 Task: Find connections with filter location Wombwell with filter topic #bespokewith filter profile language English with filter current company Zepo Commerce Technologies with filter school Lalit Narayan Mithila University, Darbhanga with filter industry Waste Collection with filter service category Search Engine Optimization (SEO) with filter keywords title Web Designer
Action: Mouse moved to (614, 93)
Screenshot: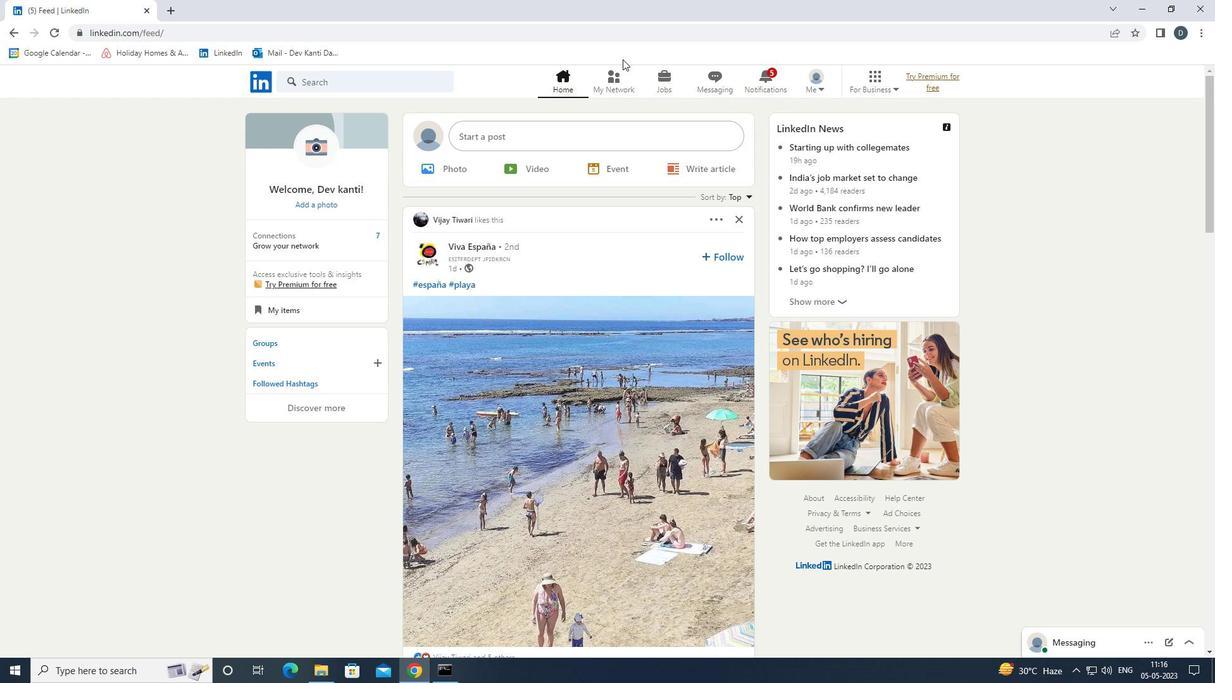 
Action: Mouse pressed left at (614, 93)
Screenshot: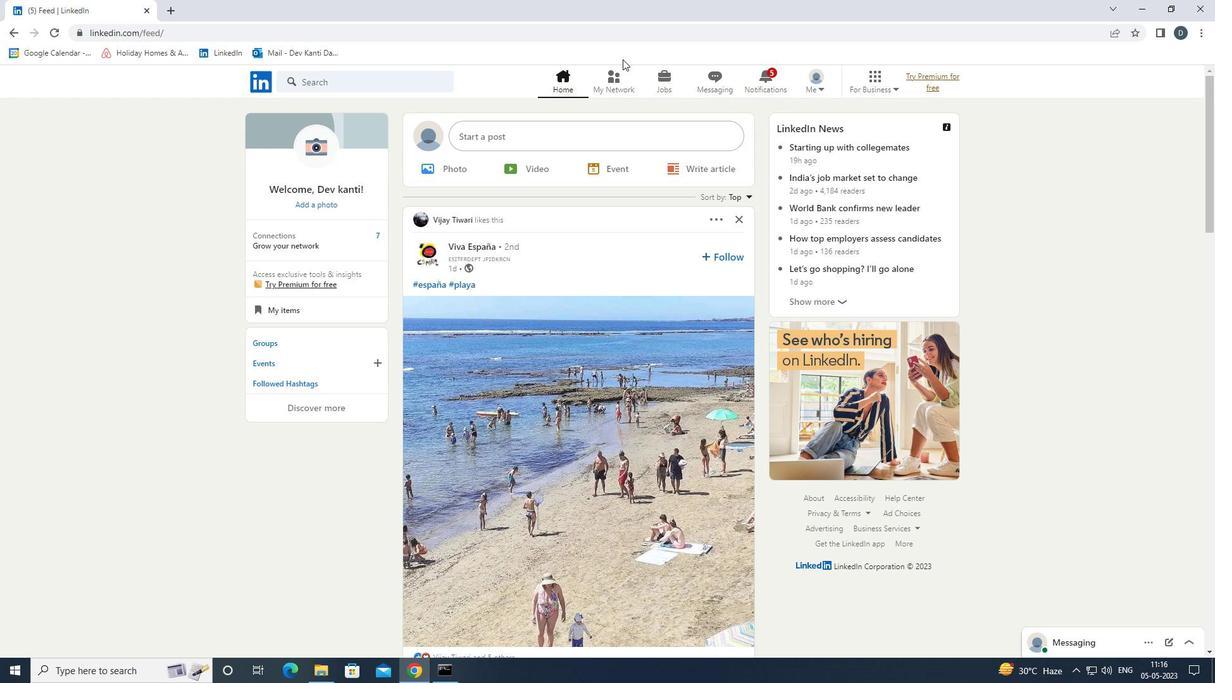 
Action: Mouse moved to (419, 152)
Screenshot: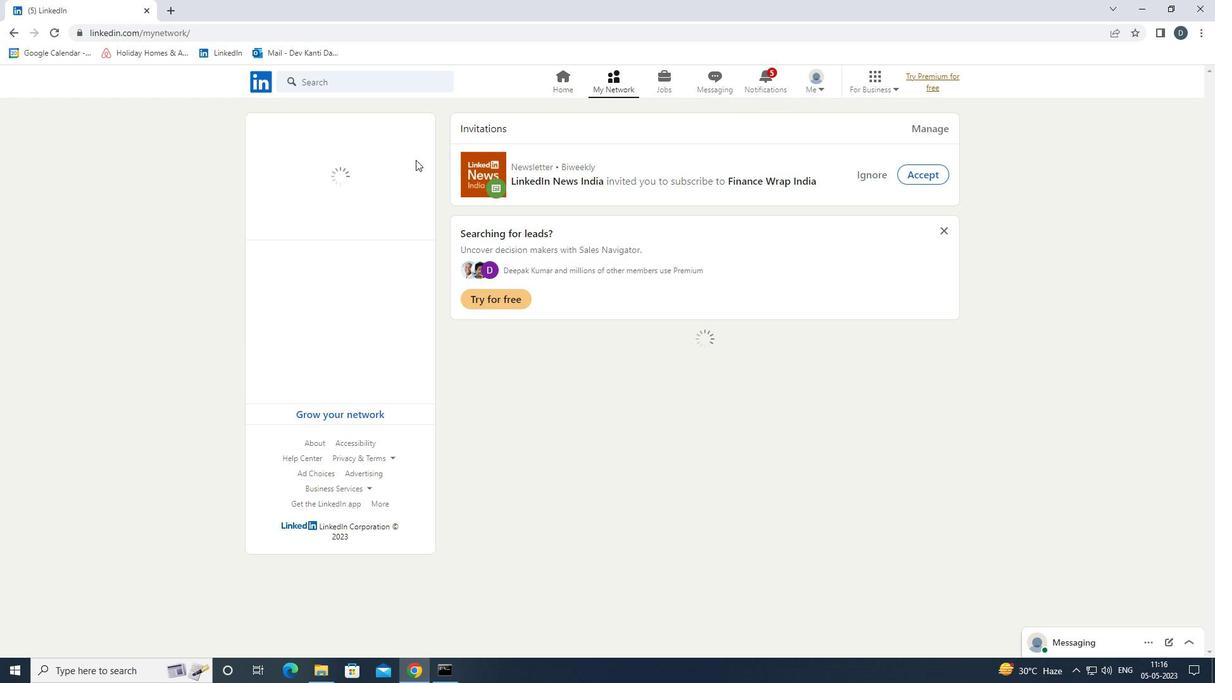 
Action: Mouse pressed left at (419, 152)
Screenshot: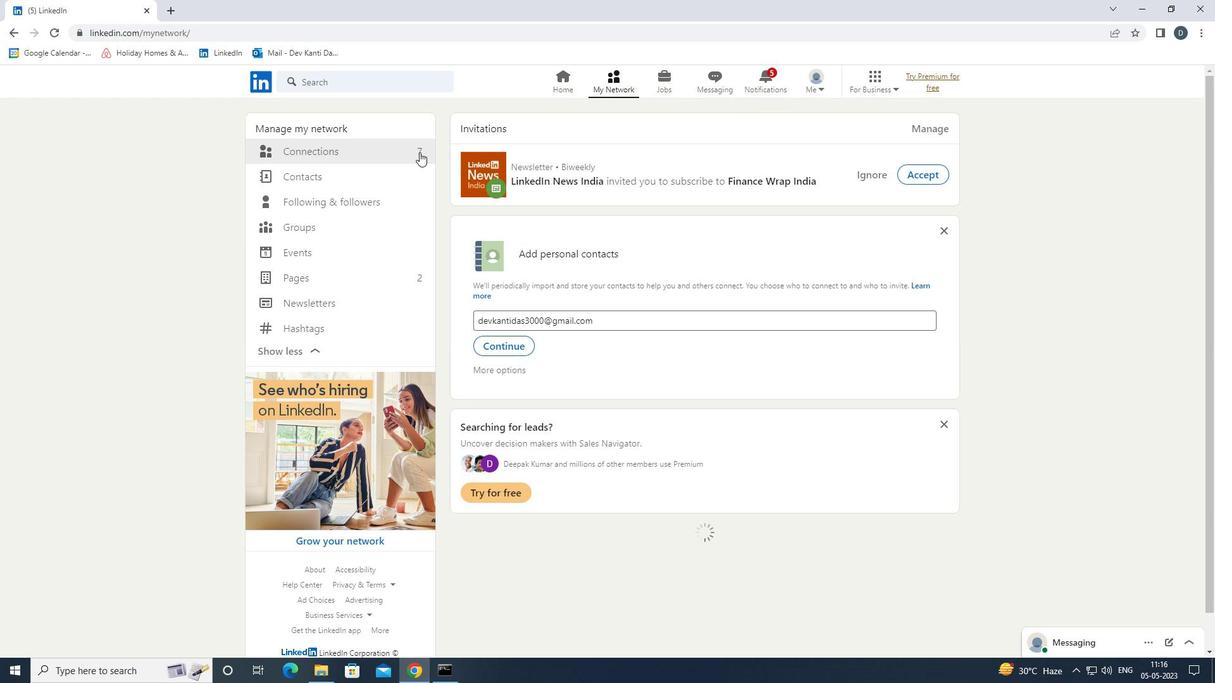 
Action: Mouse moved to (685, 150)
Screenshot: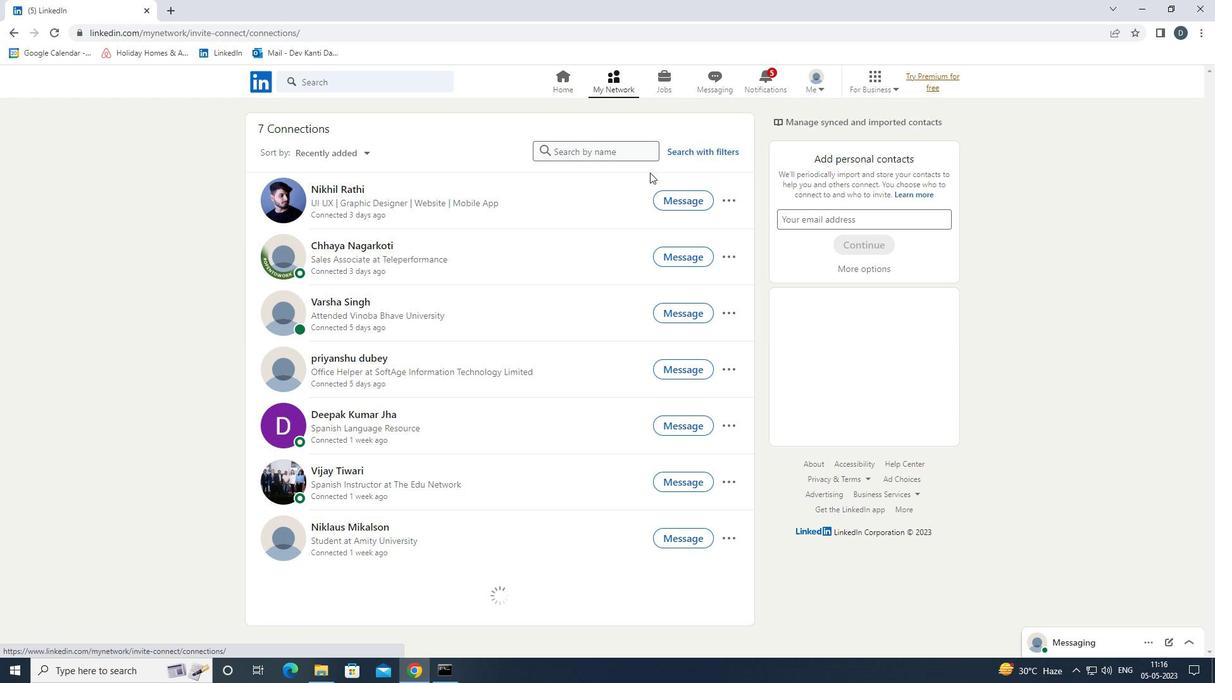 
Action: Mouse pressed left at (685, 150)
Screenshot: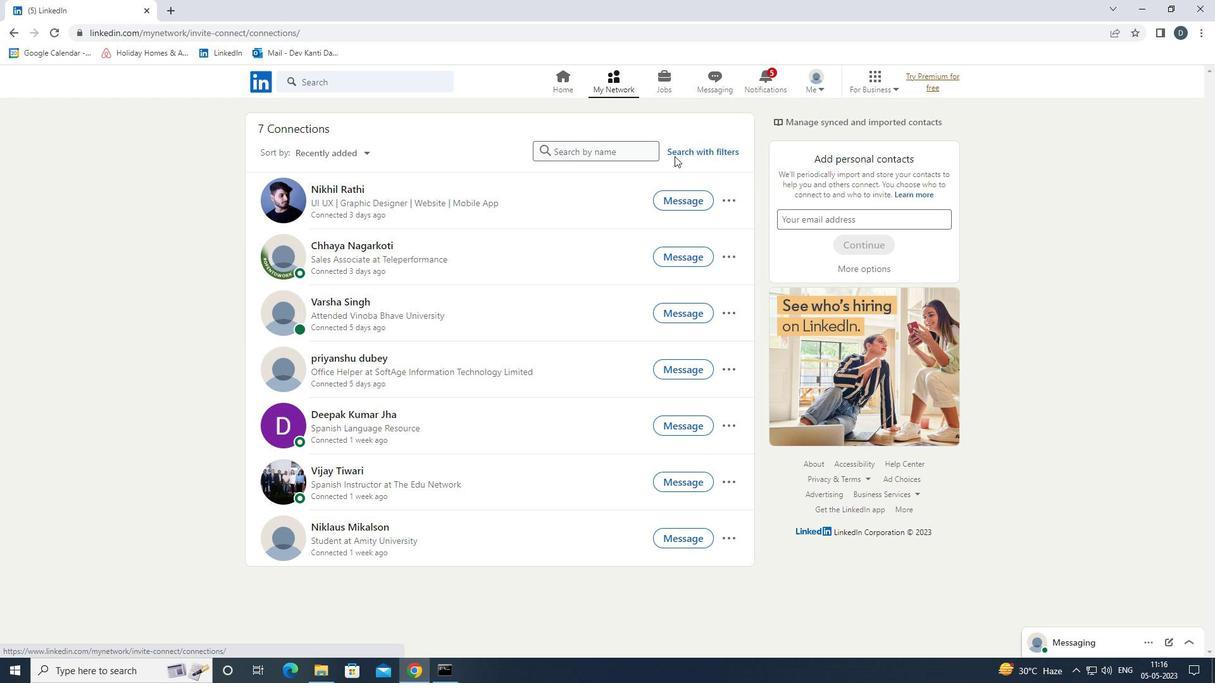 
Action: Mouse moved to (636, 117)
Screenshot: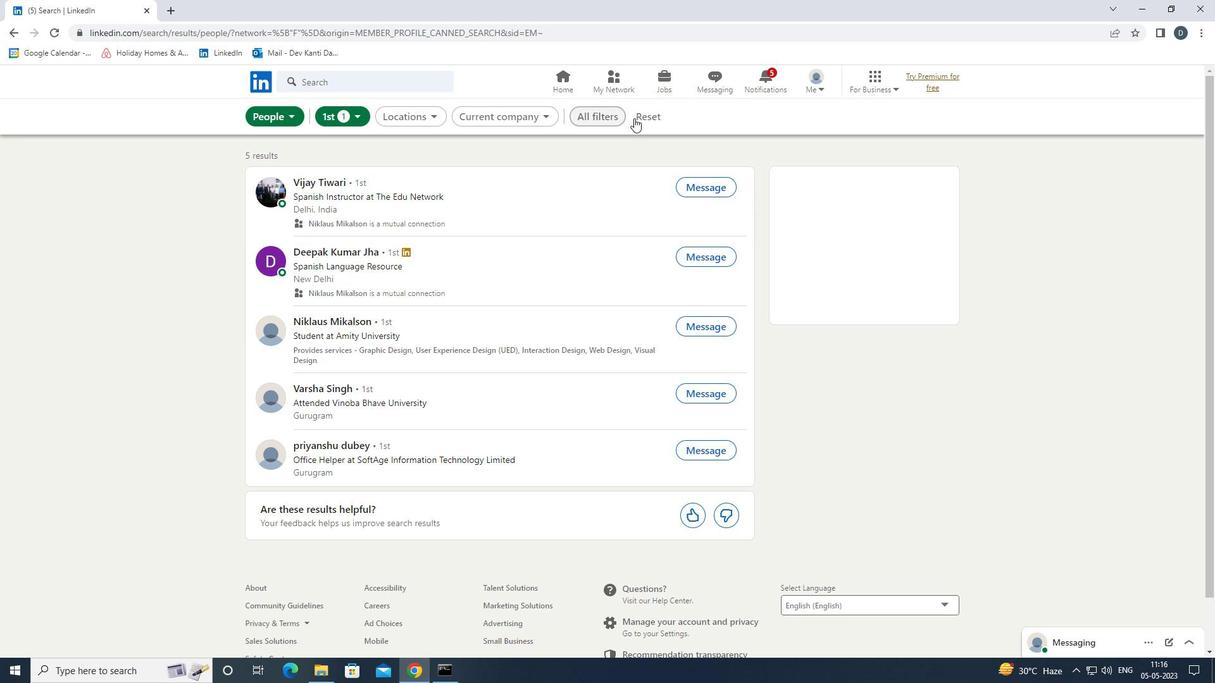 
Action: Mouse pressed left at (636, 117)
Screenshot: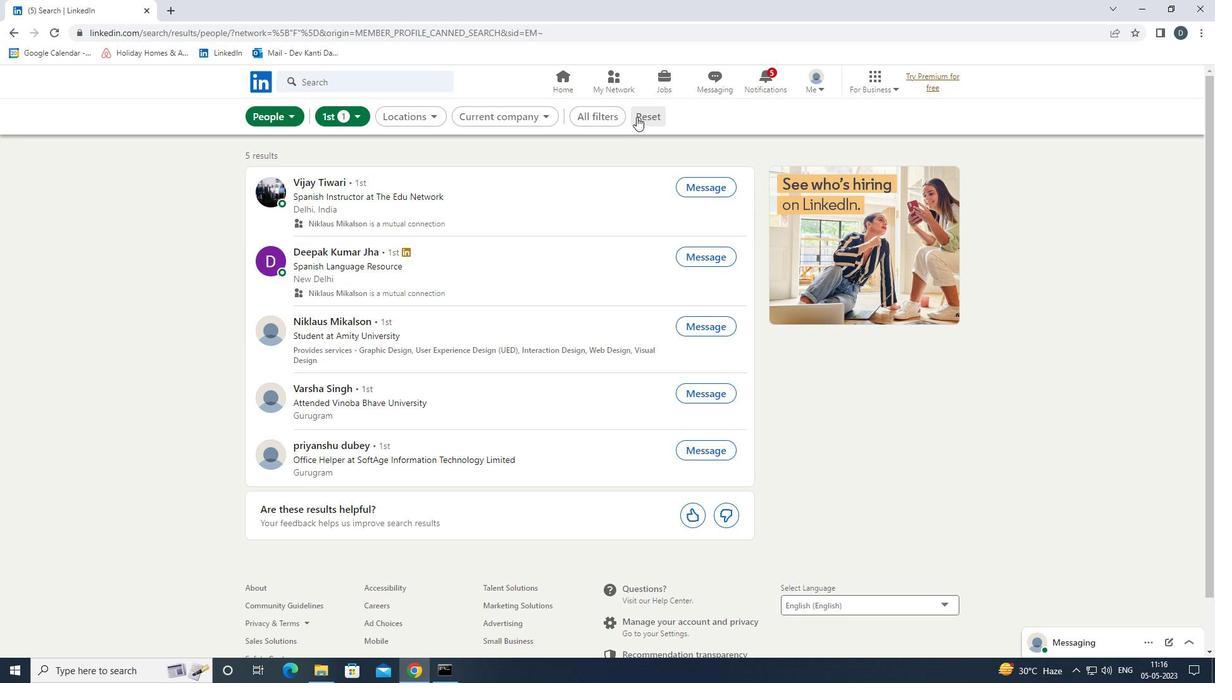 
Action: Mouse moved to (625, 119)
Screenshot: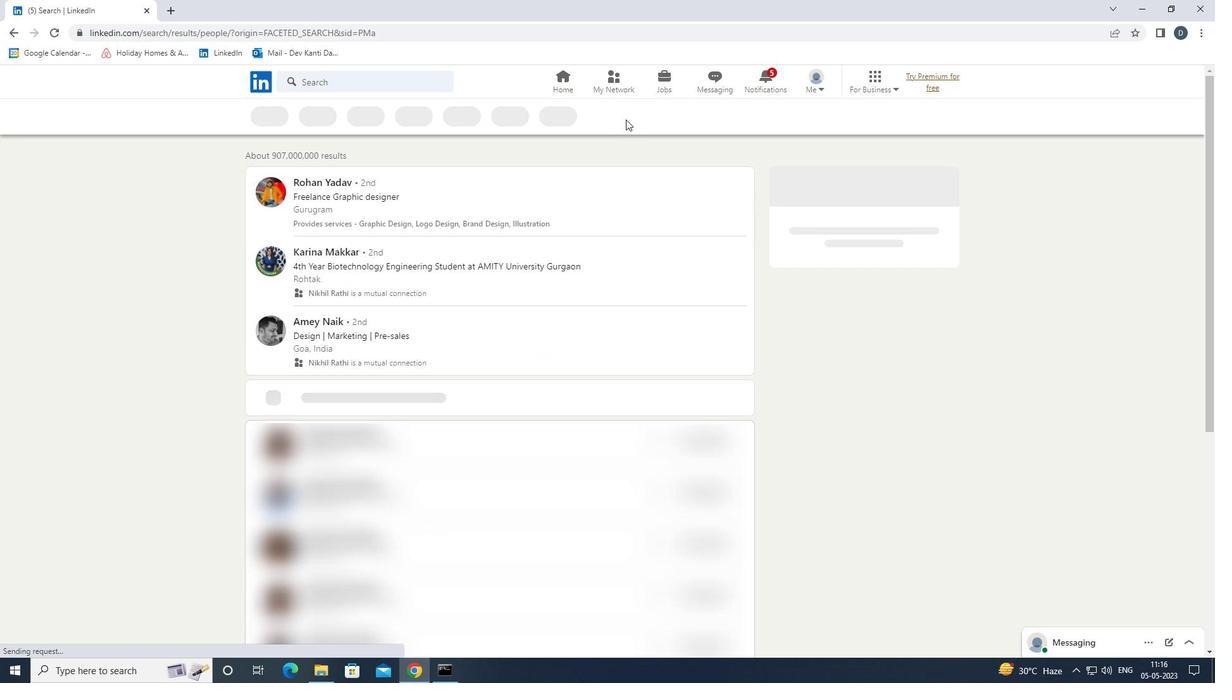 
Action: Mouse pressed left at (625, 119)
Screenshot: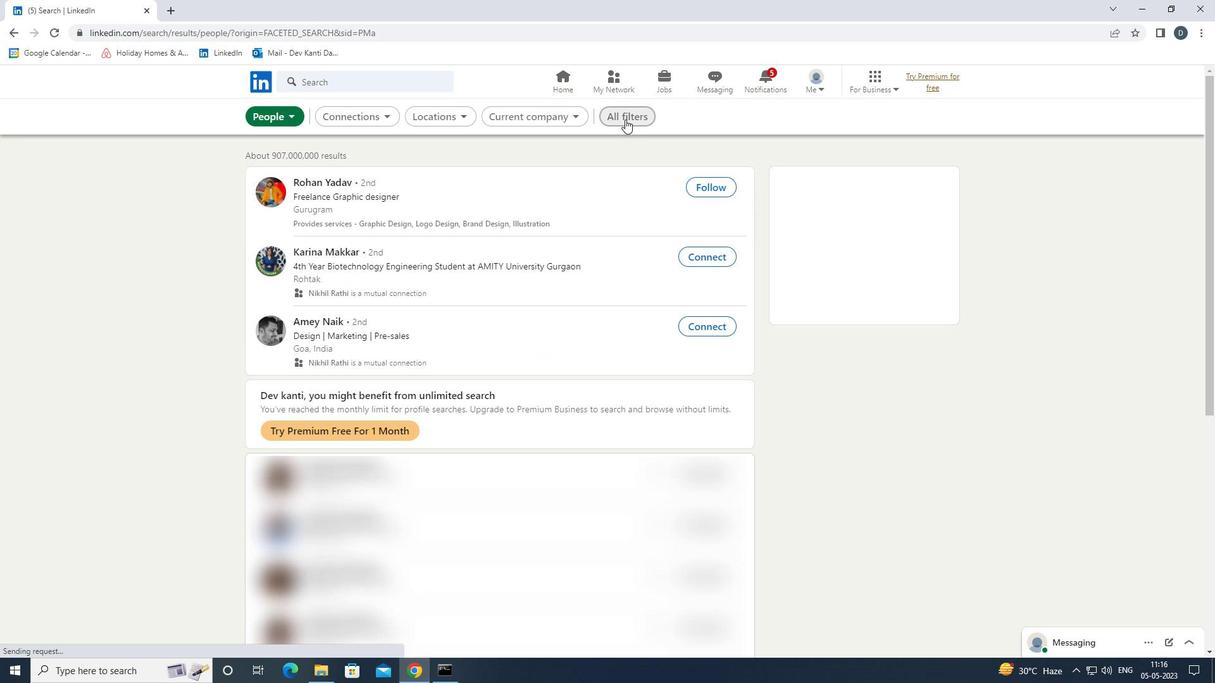 
Action: Mouse moved to (1096, 386)
Screenshot: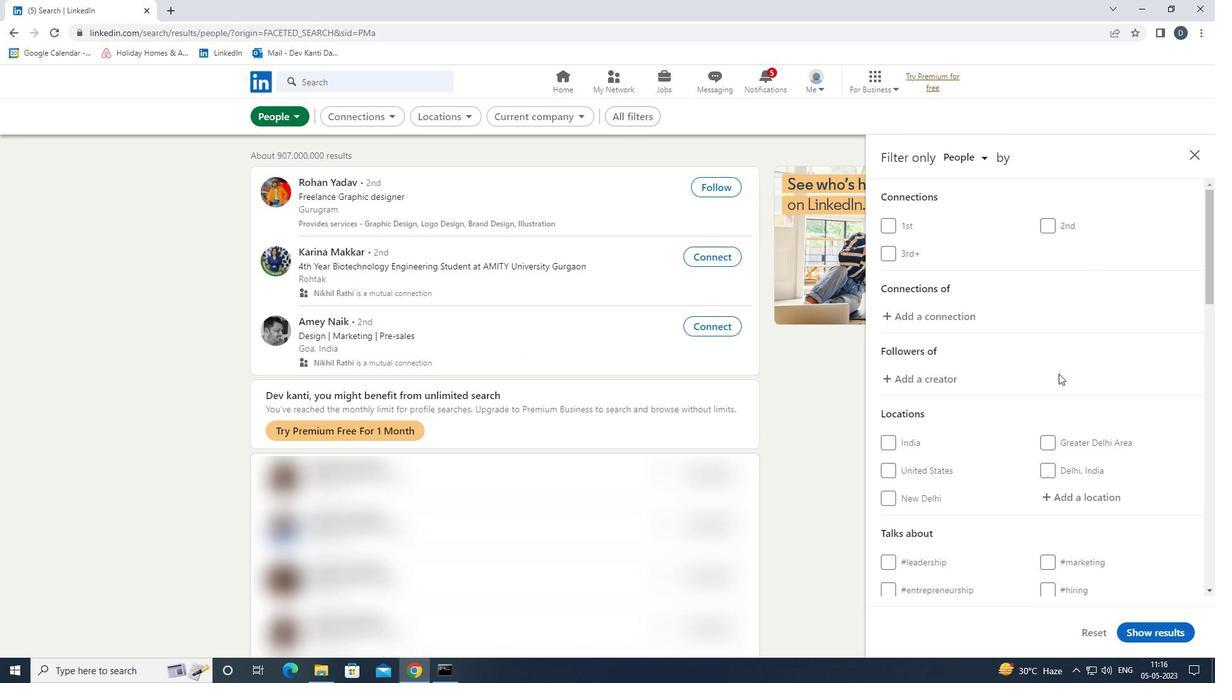 
Action: Mouse scrolled (1096, 385) with delta (0, 0)
Screenshot: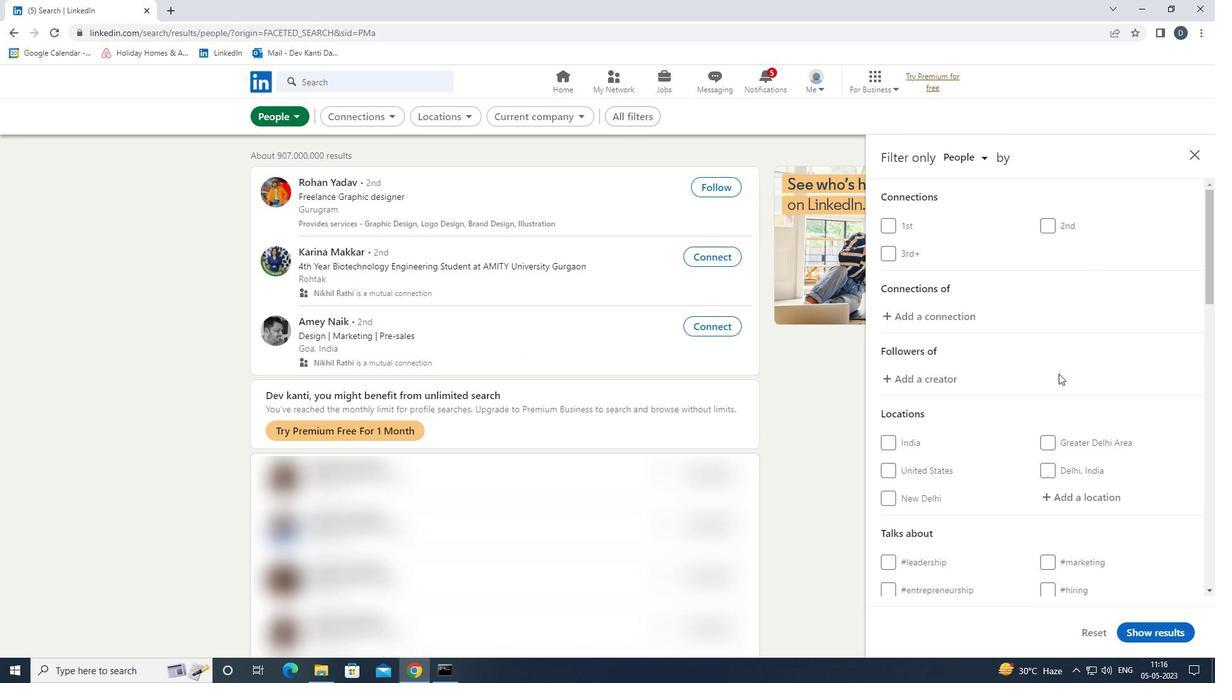 
Action: Mouse moved to (1098, 386)
Screenshot: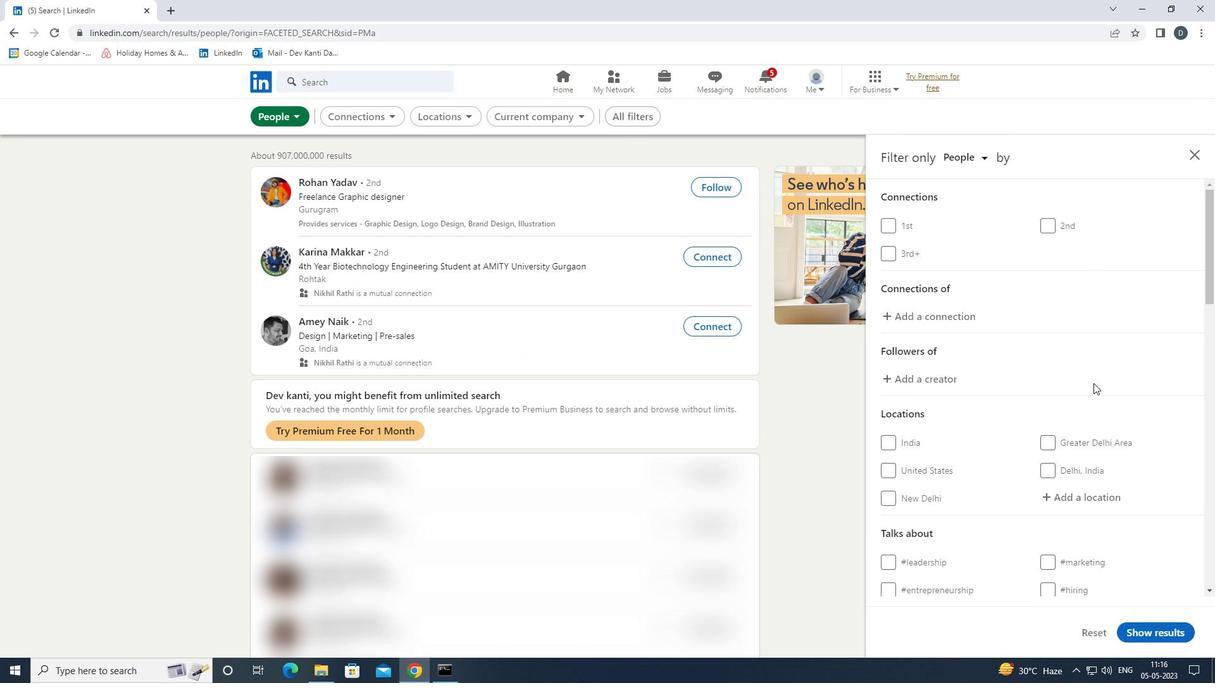 
Action: Mouse scrolled (1098, 386) with delta (0, 0)
Screenshot: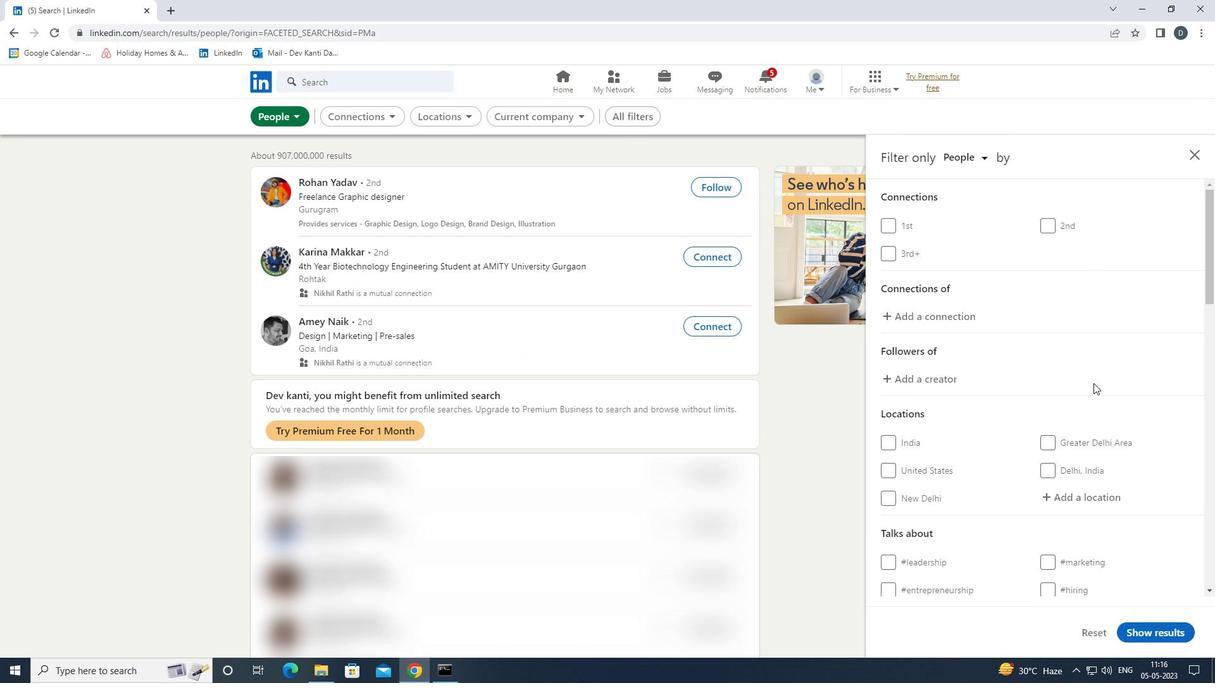 
Action: Mouse moved to (1089, 369)
Screenshot: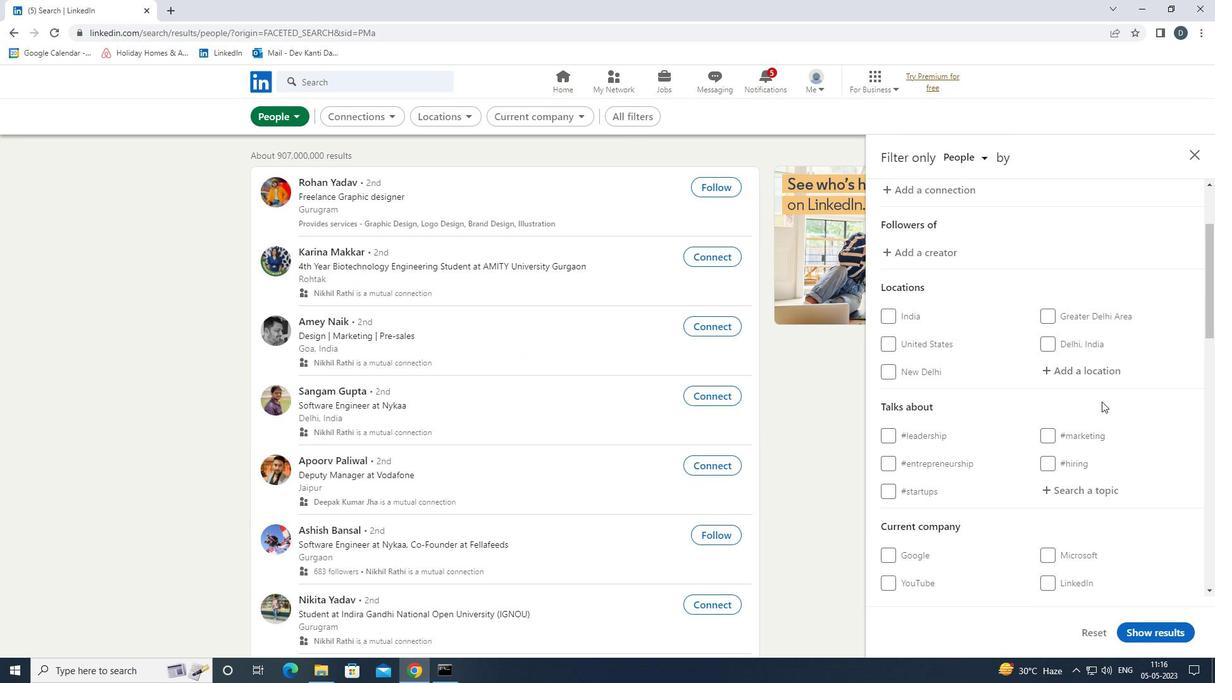 
Action: Mouse pressed left at (1089, 369)
Screenshot: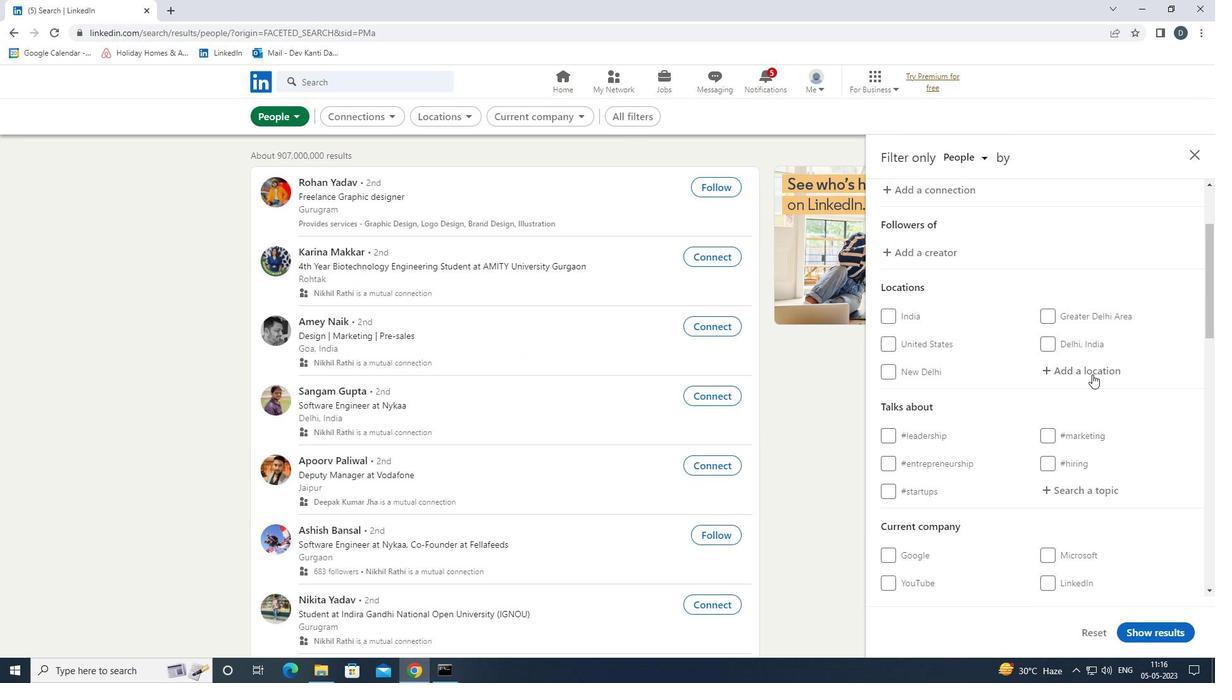 
Action: Mouse moved to (1059, 376)
Screenshot: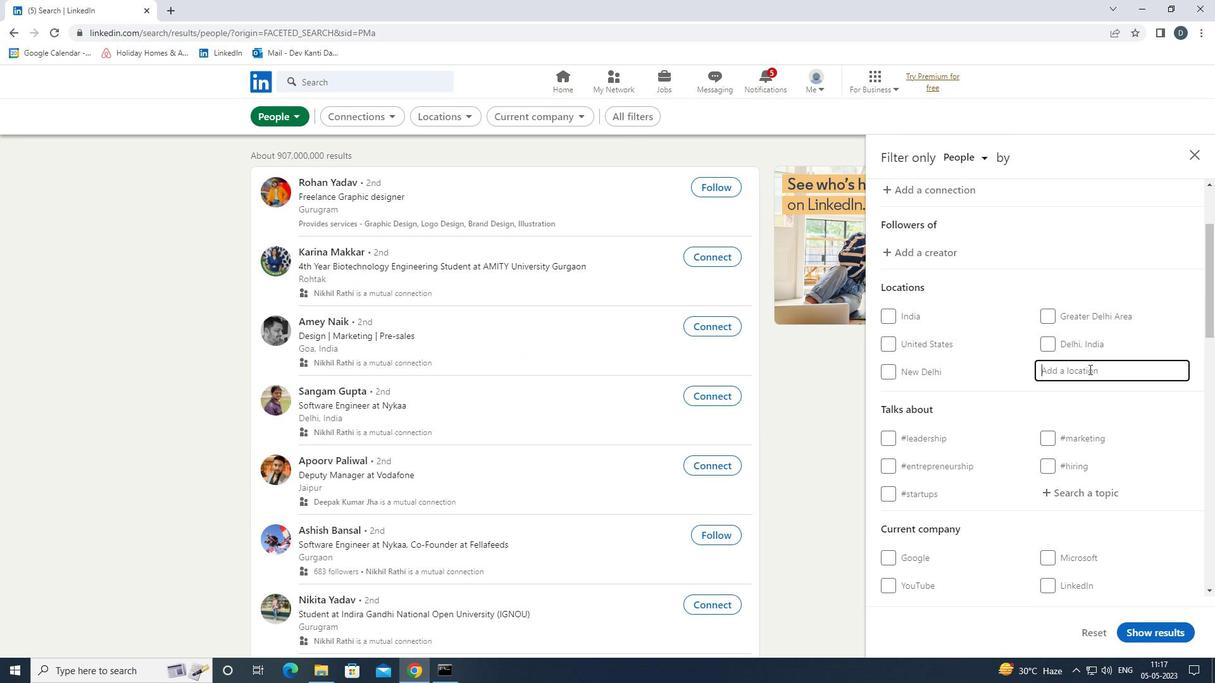 
Action: Key pressed <Key.shift>WOMBWELL<Key.enter>
Screenshot: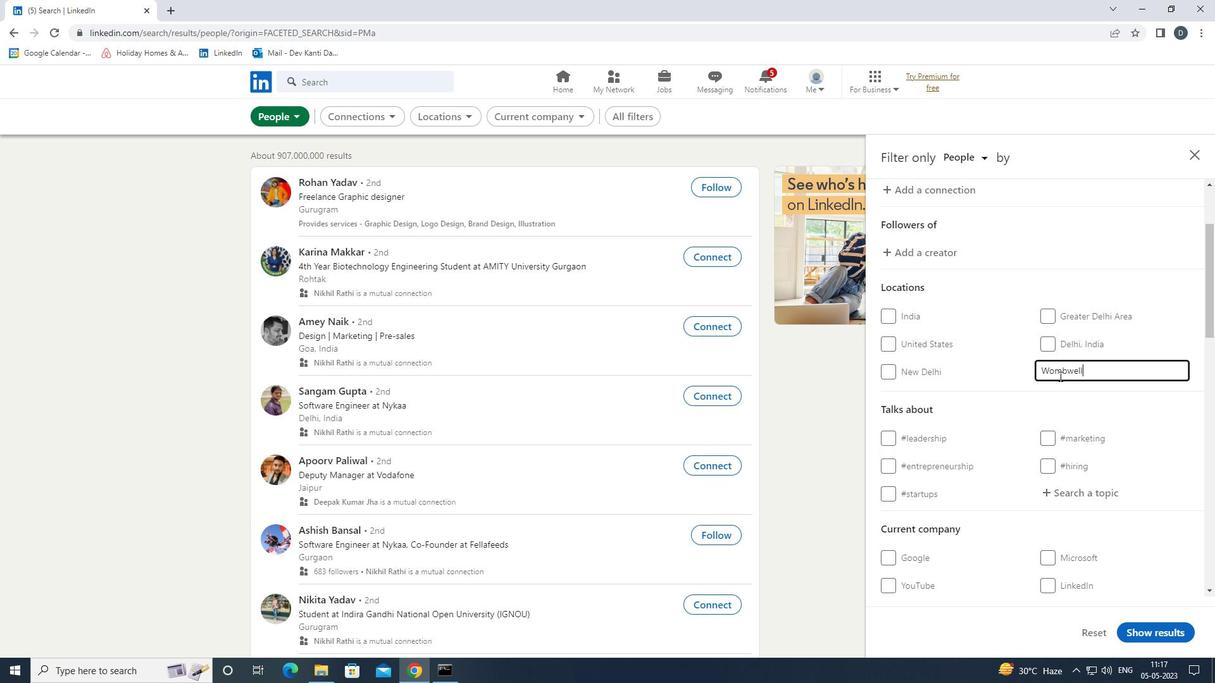 
Action: Mouse scrolled (1059, 376) with delta (0, 0)
Screenshot: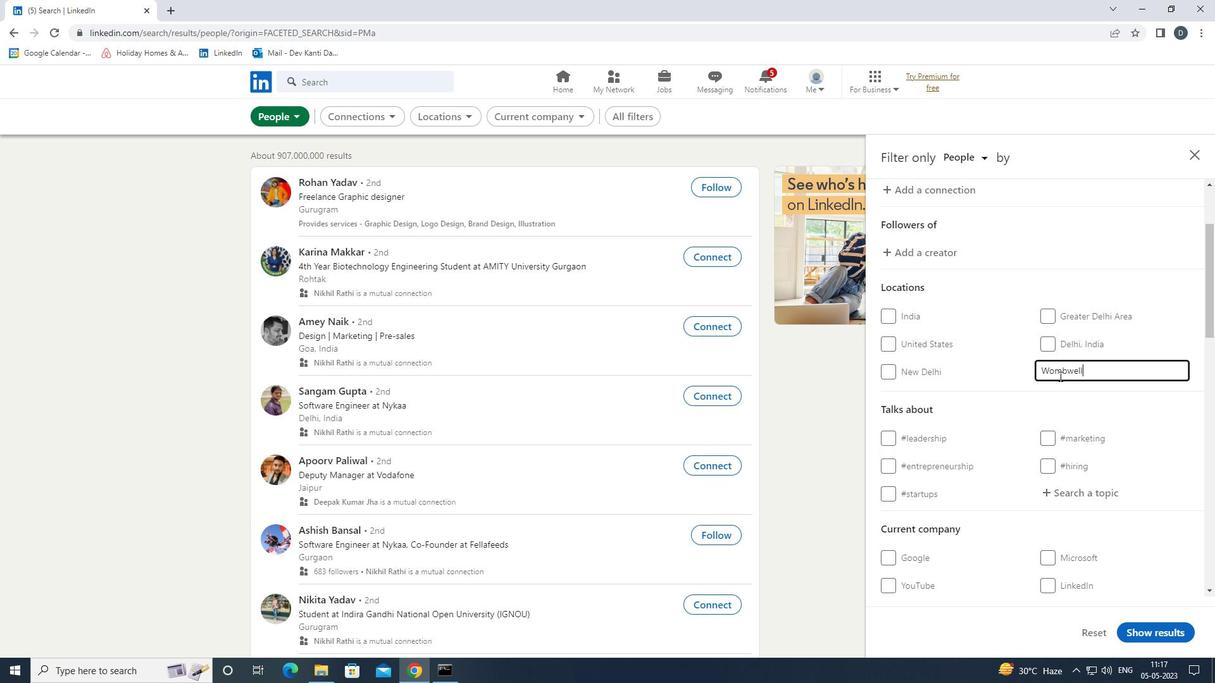 
Action: Mouse scrolled (1059, 376) with delta (0, 0)
Screenshot: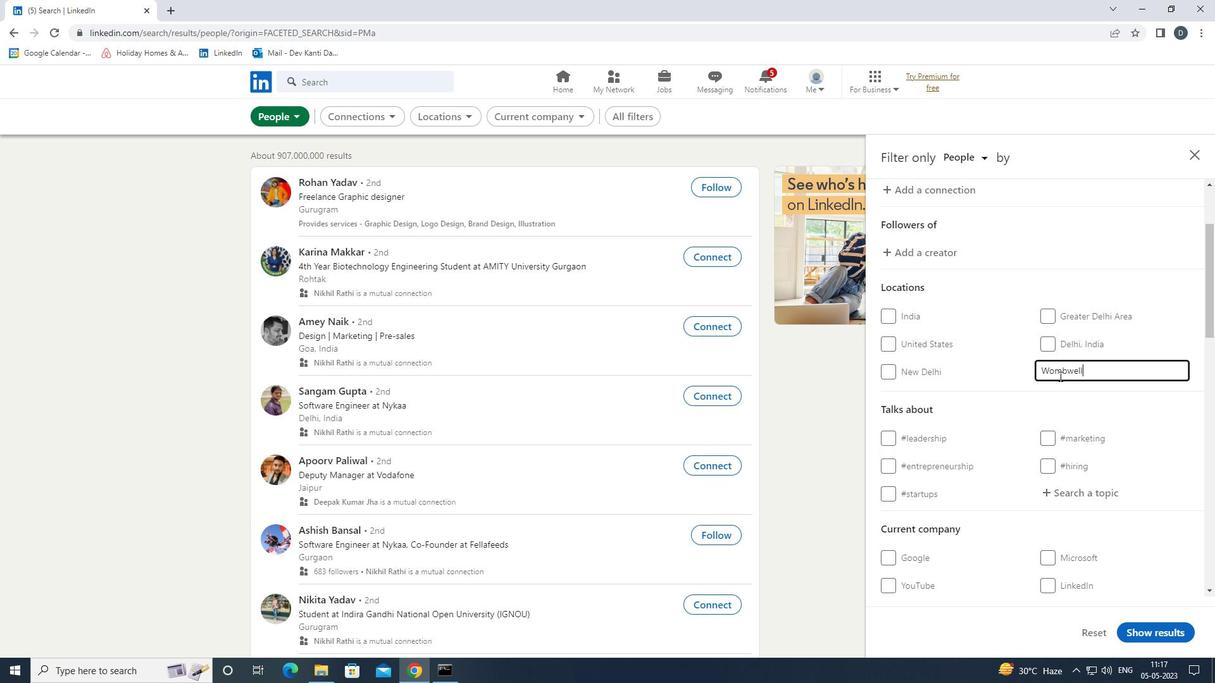 
Action: Mouse moved to (1068, 364)
Screenshot: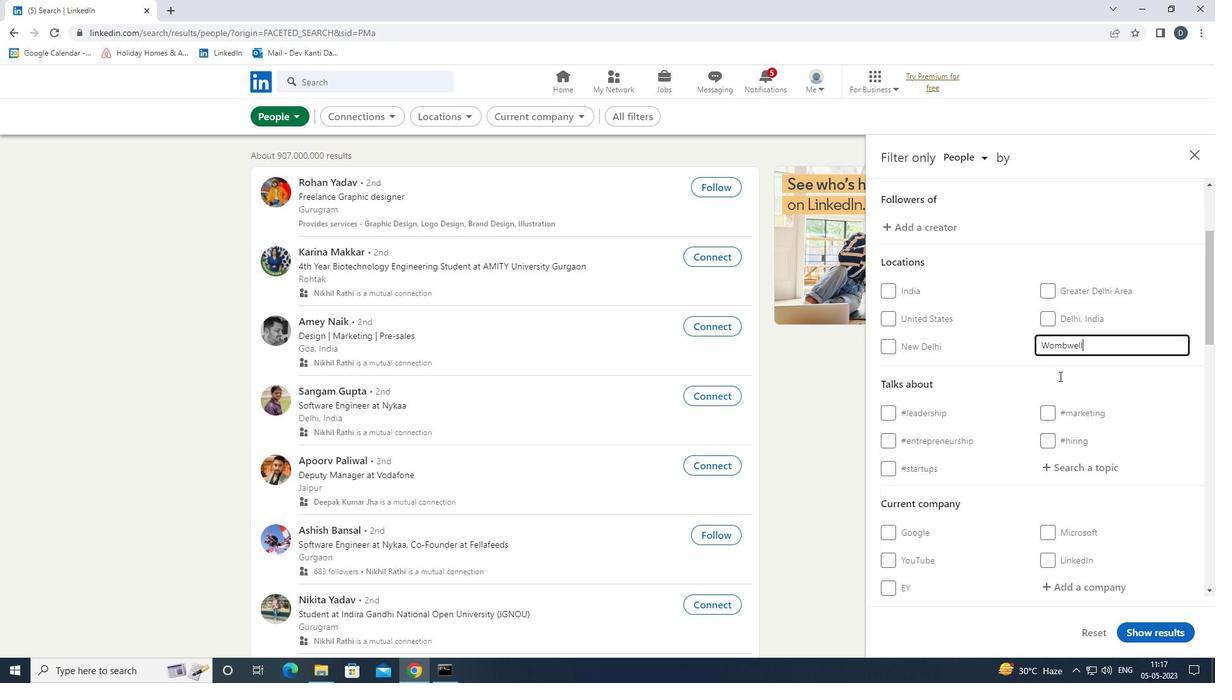
Action: Mouse pressed left at (1068, 364)
Screenshot: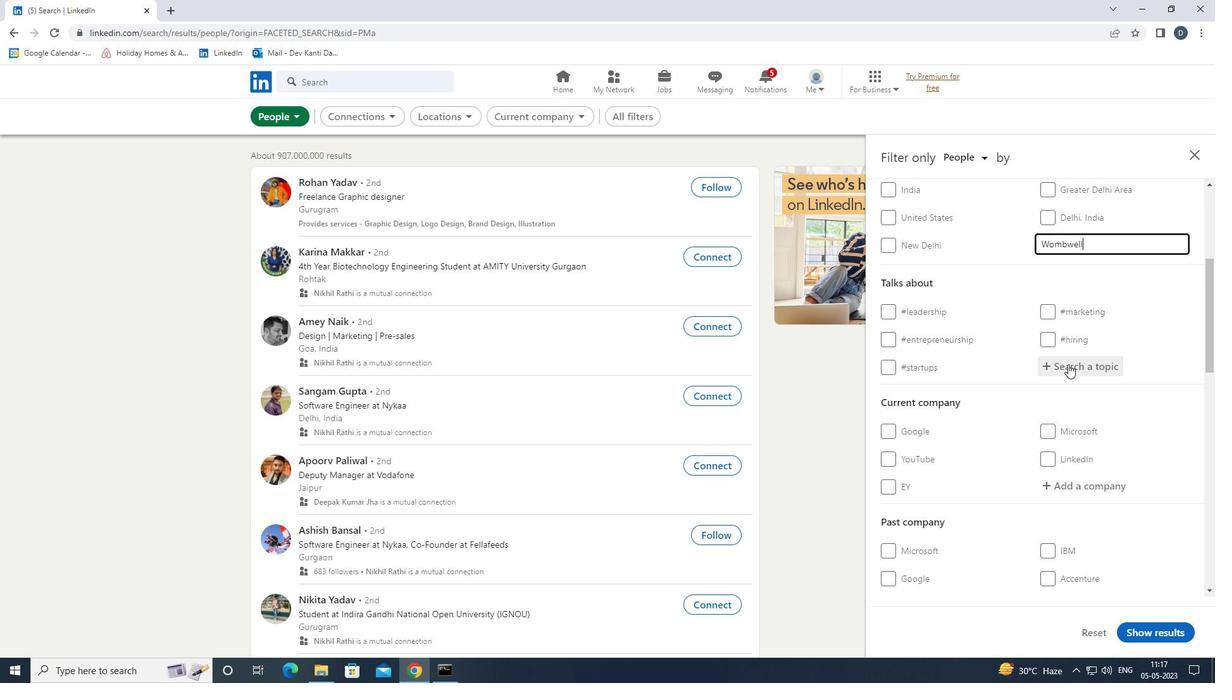 
Action: Mouse moved to (1066, 364)
Screenshot: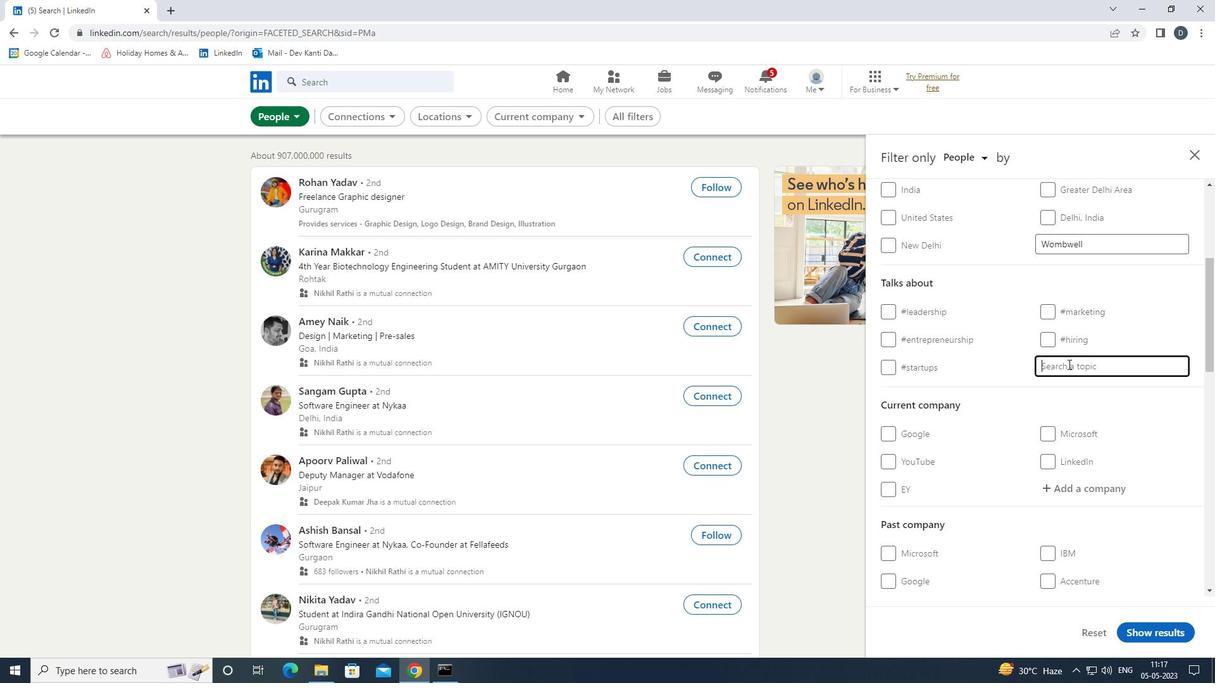 
Action: Key pressed BESPOKE<Key.down><Key.enter>
Screenshot: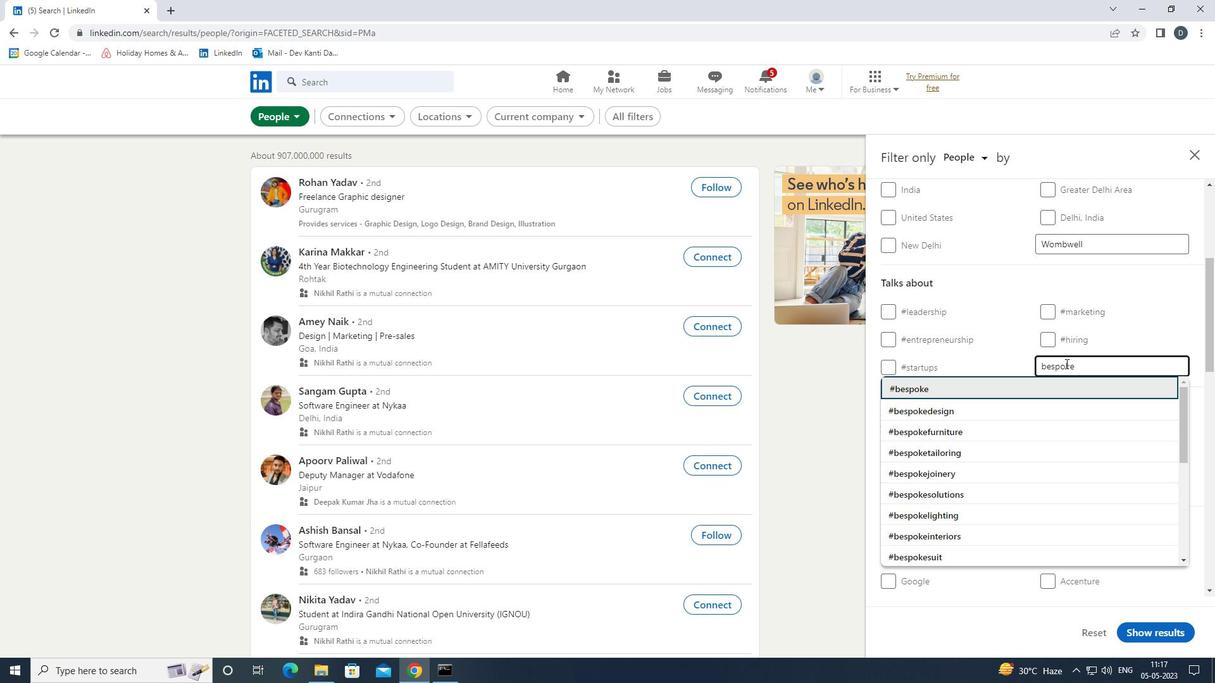
Action: Mouse scrolled (1066, 363) with delta (0, 0)
Screenshot: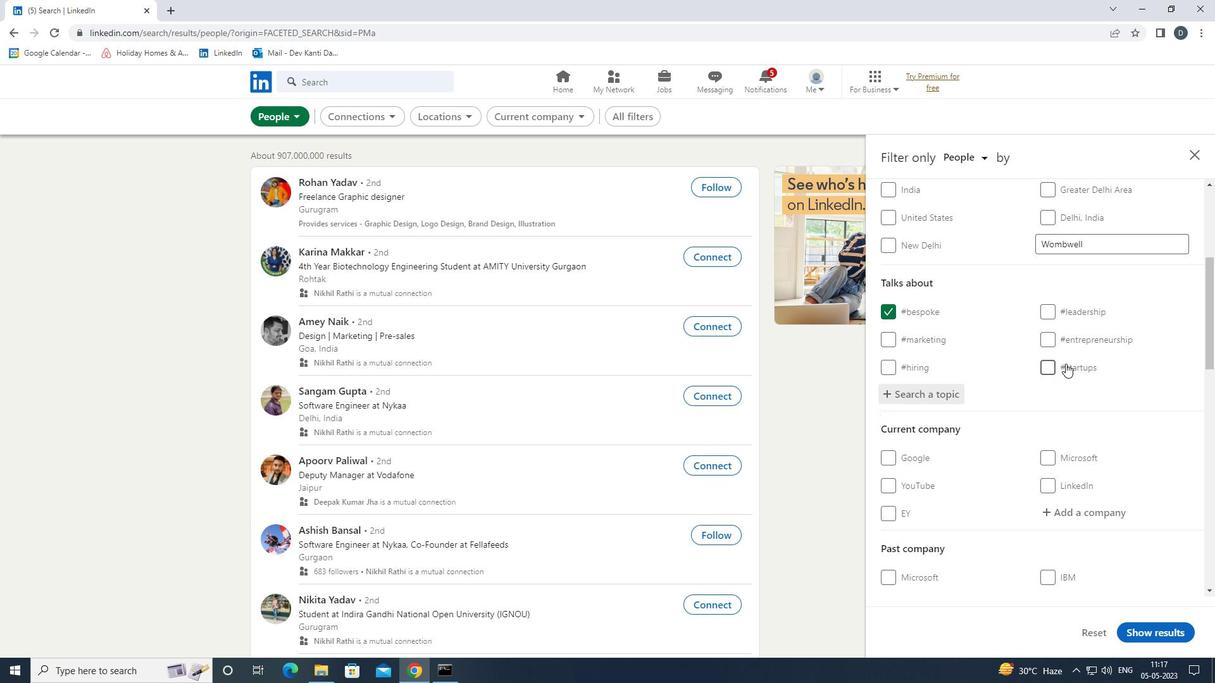 
Action: Mouse scrolled (1066, 363) with delta (0, 0)
Screenshot: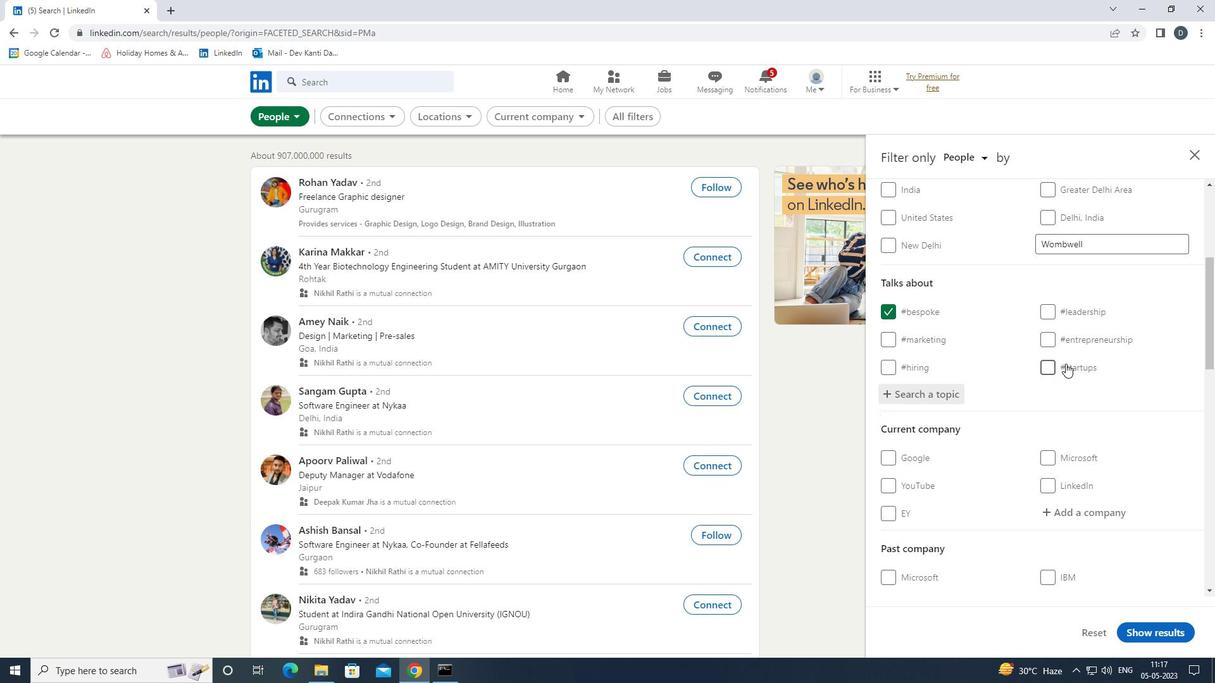 
Action: Mouse scrolled (1066, 363) with delta (0, 0)
Screenshot: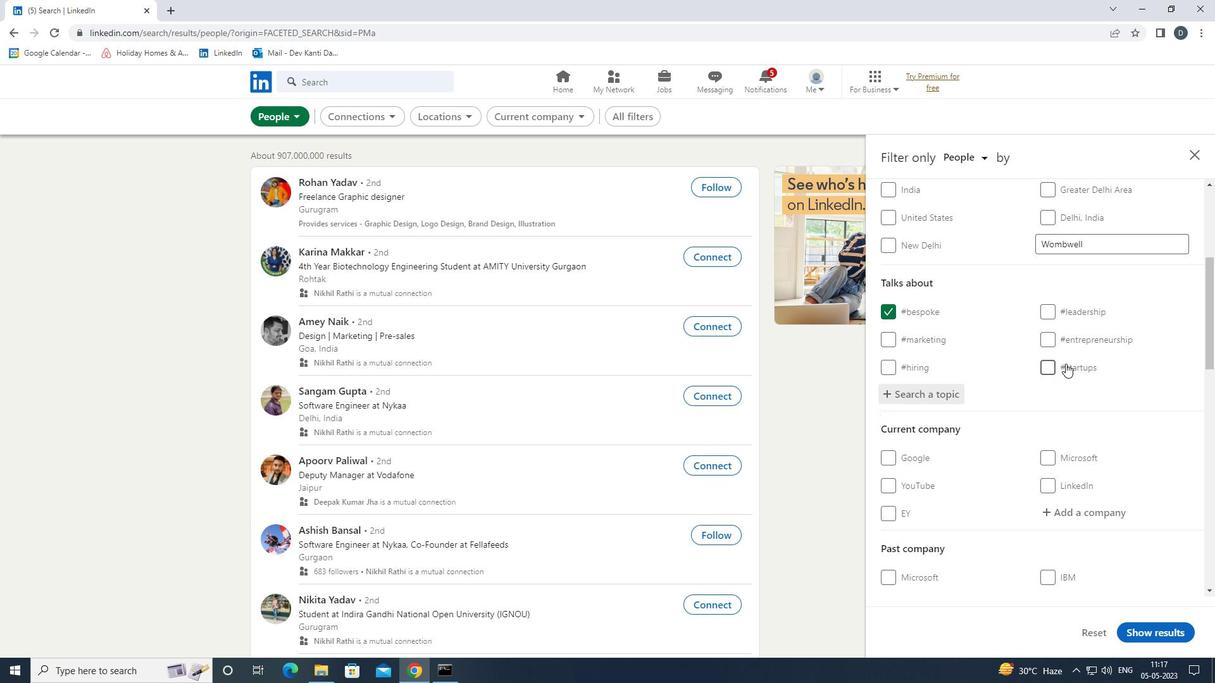 
Action: Mouse scrolled (1066, 363) with delta (0, 0)
Screenshot: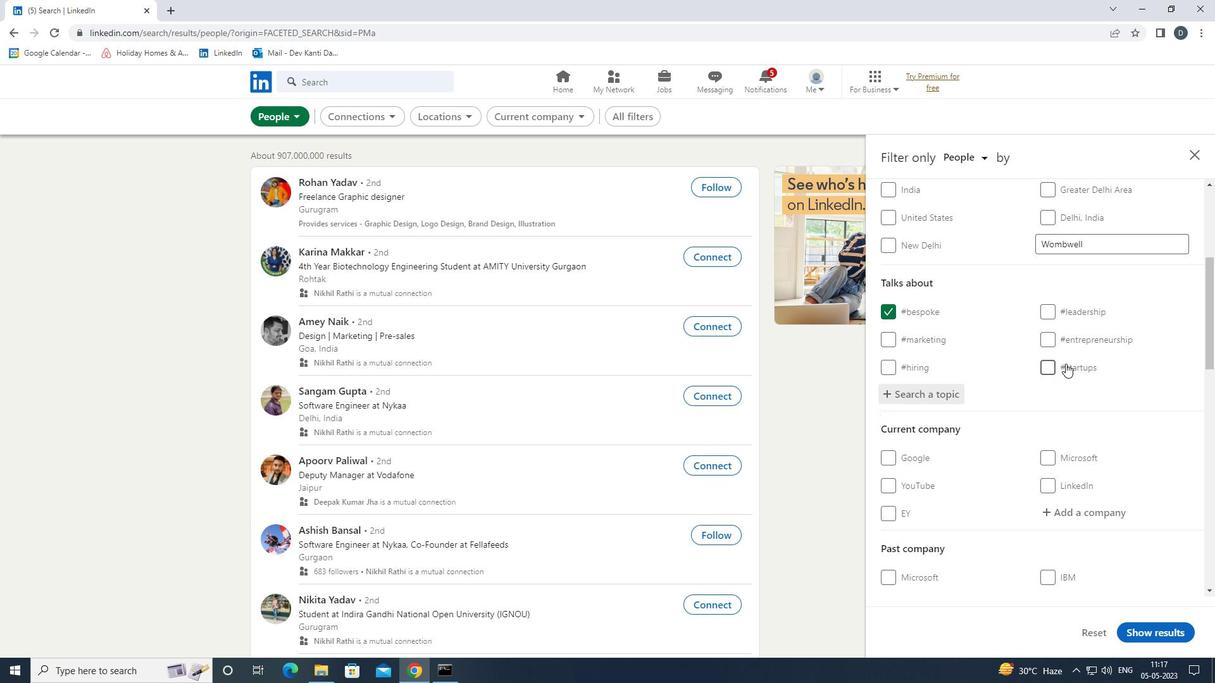 
Action: Mouse scrolled (1066, 363) with delta (0, 0)
Screenshot: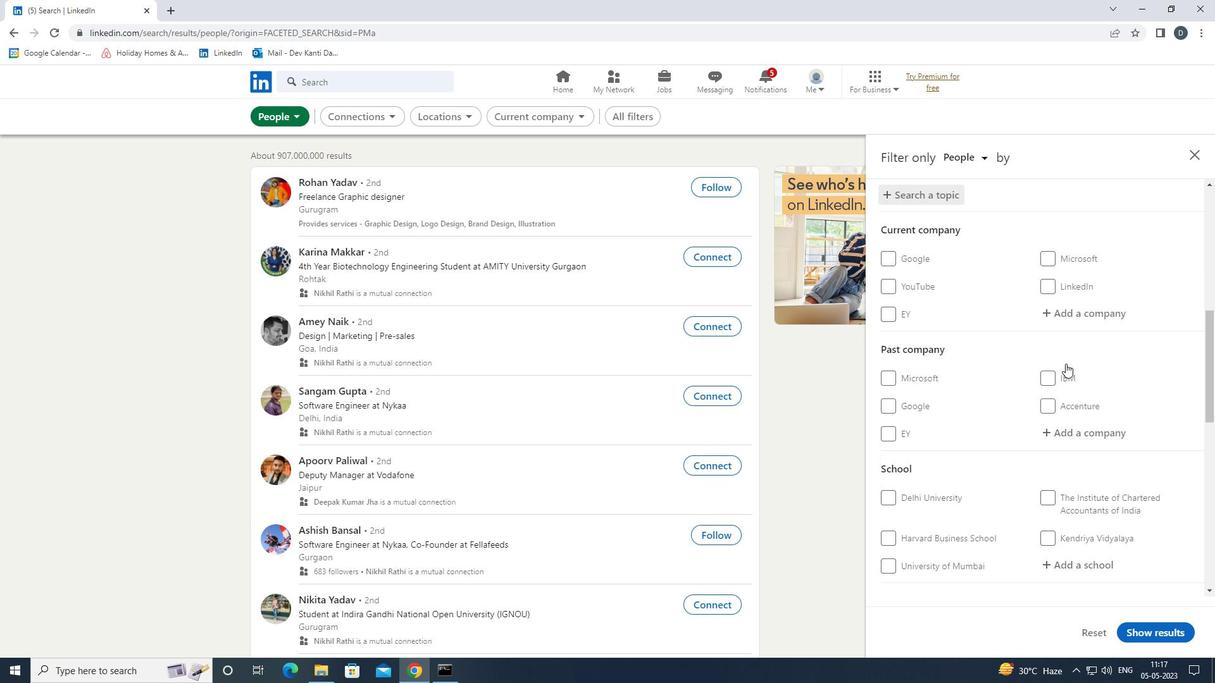 
Action: Mouse scrolled (1066, 363) with delta (0, 0)
Screenshot: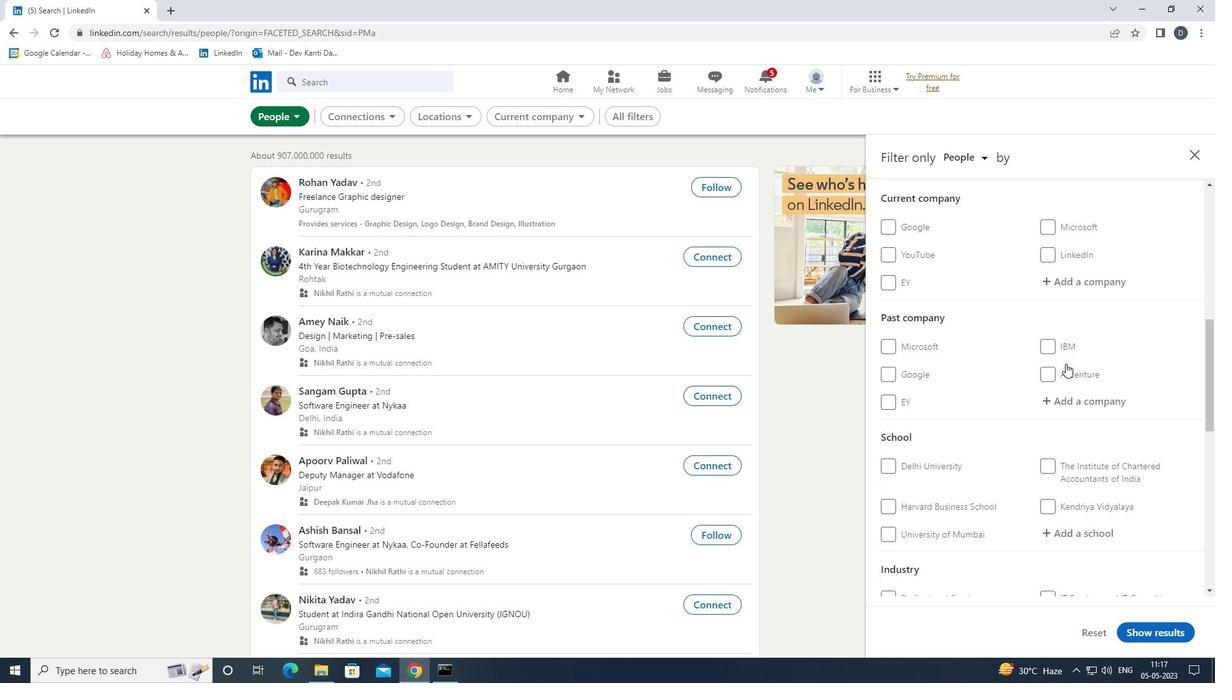 
Action: Mouse scrolled (1066, 363) with delta (0, 0)
Screenshot: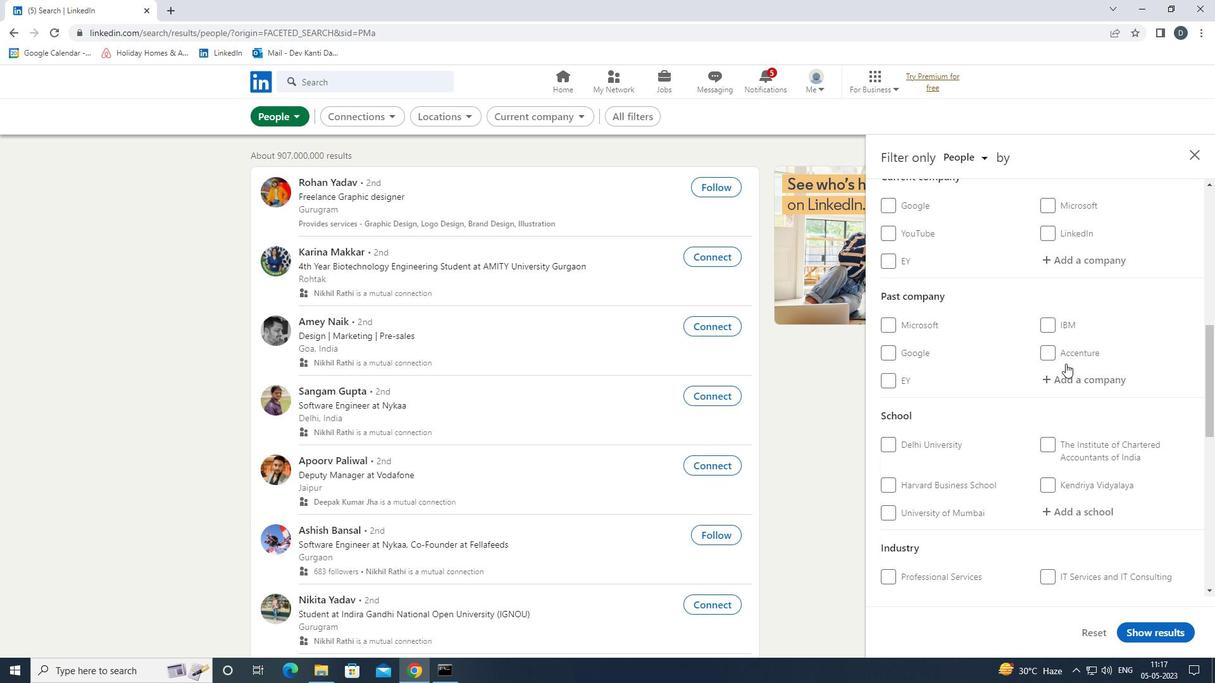 
Action: Mouse moved to (1066, 365)
Screenshot: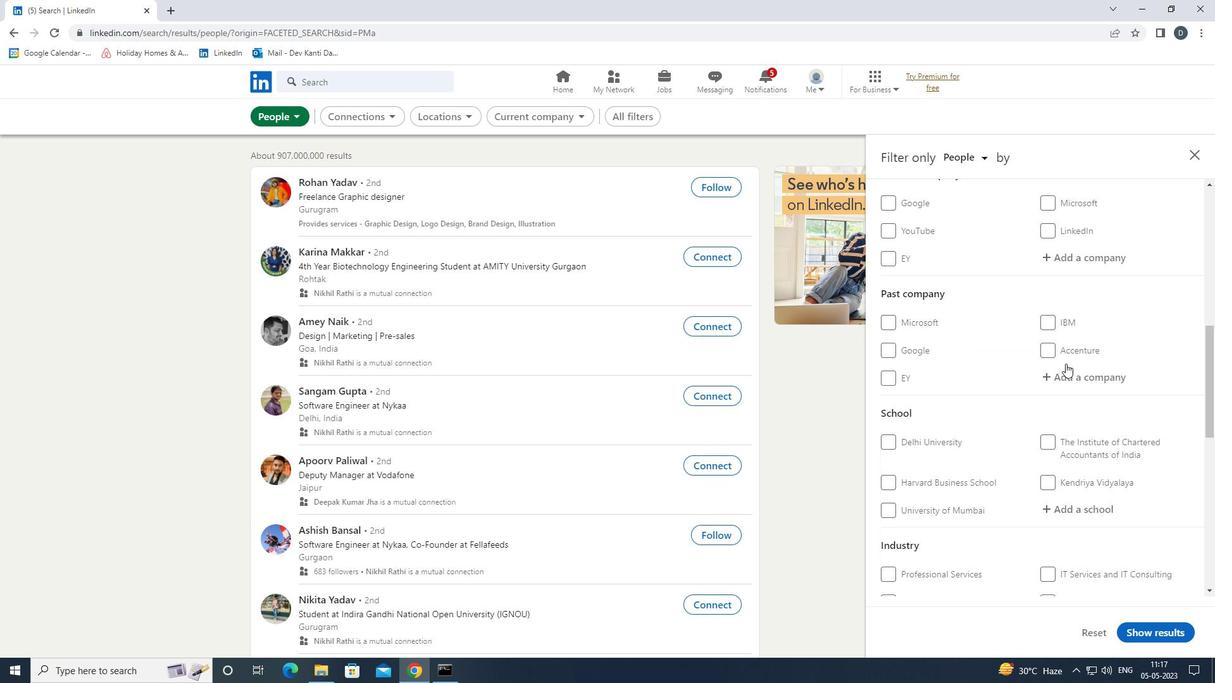 
Action: Mouse scrolled (1066, 365) with delta (0, 0)
Screenshot: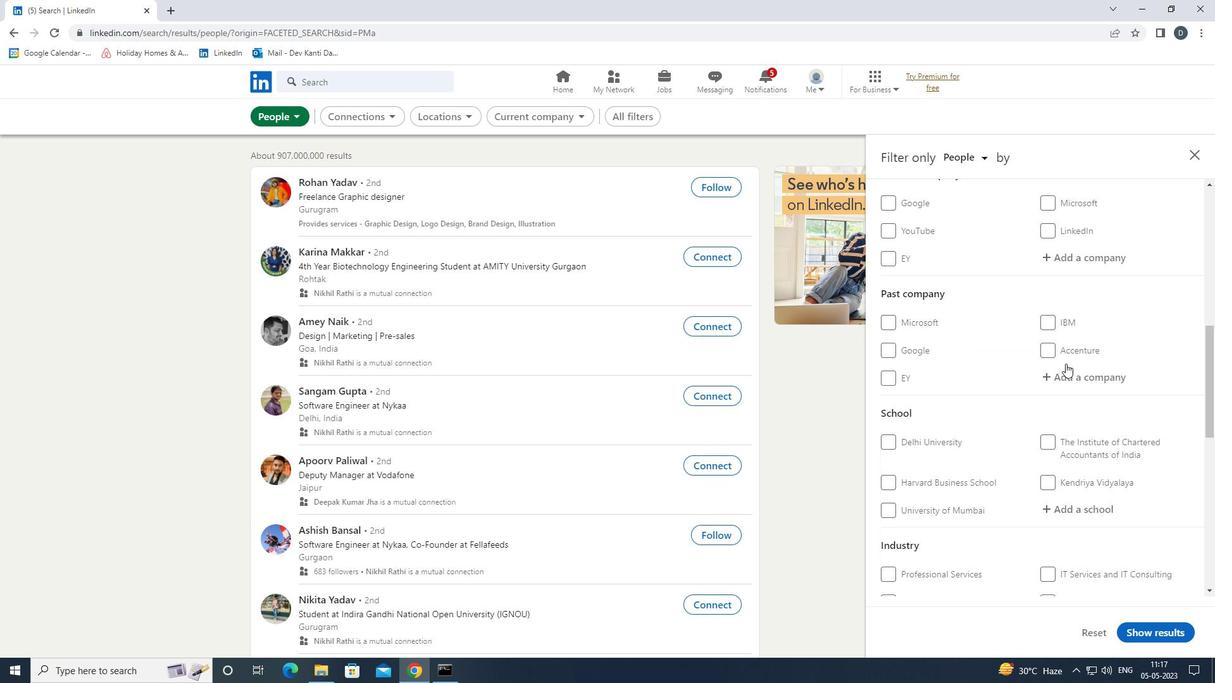 
Action: Mouse moved to (920, 467)
Screenshot: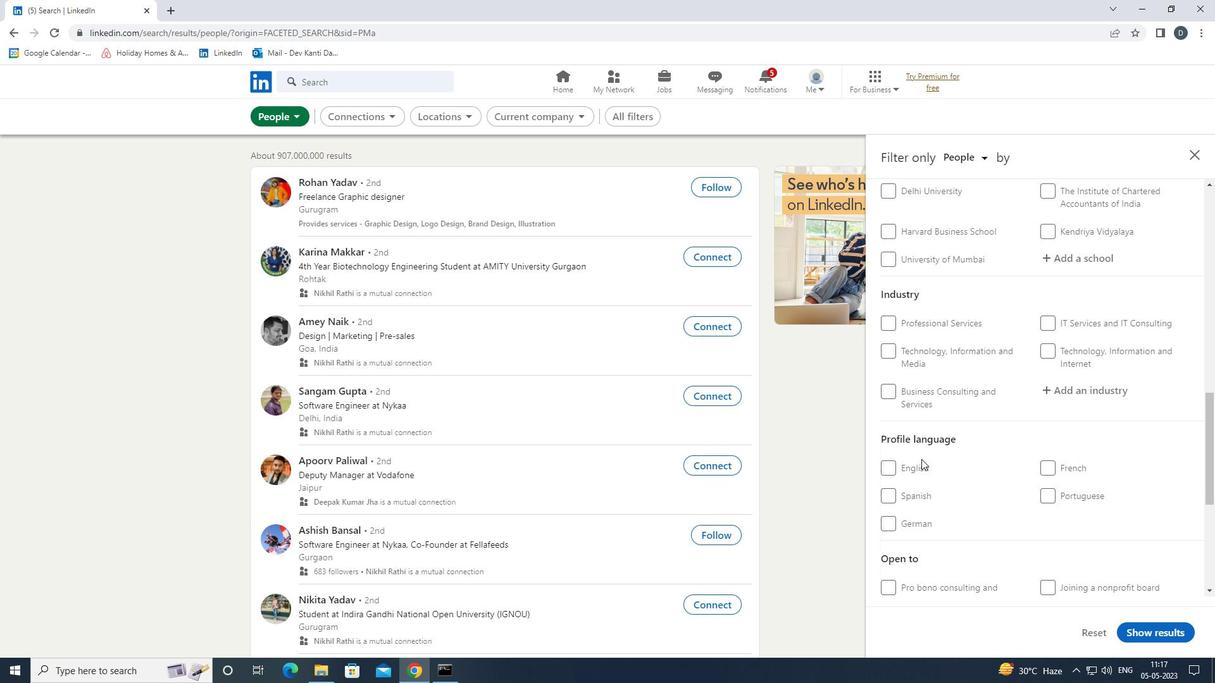 
Action: Mouse pressed left at (920, 467)
Screenshot: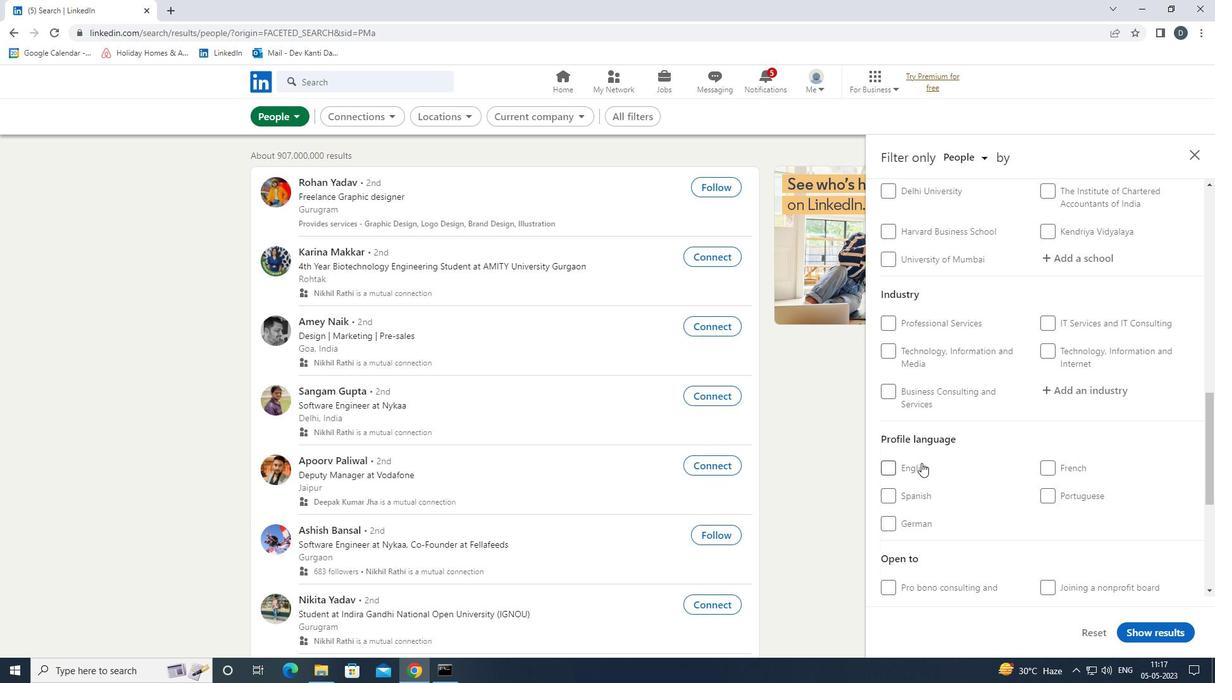 
Action: Mouse moved to (1016, 457)
Screenshot: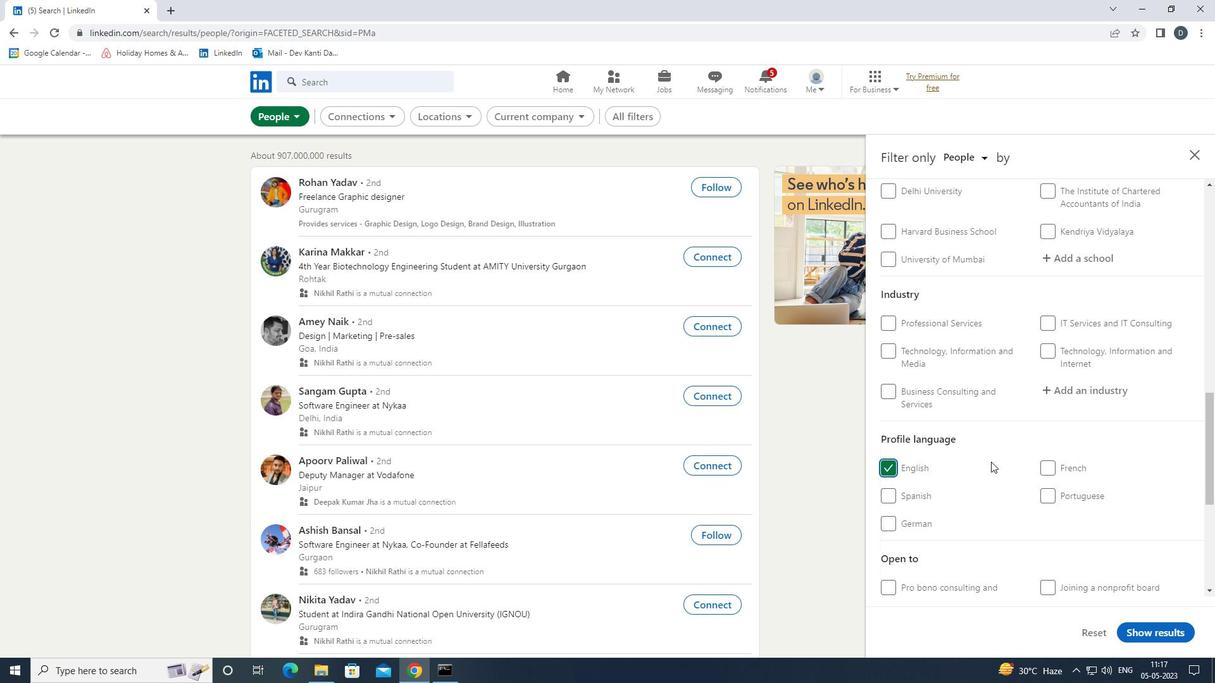 
Action: Mouse scrolled (1016, 458) with delta (0, 0)
Screenshot: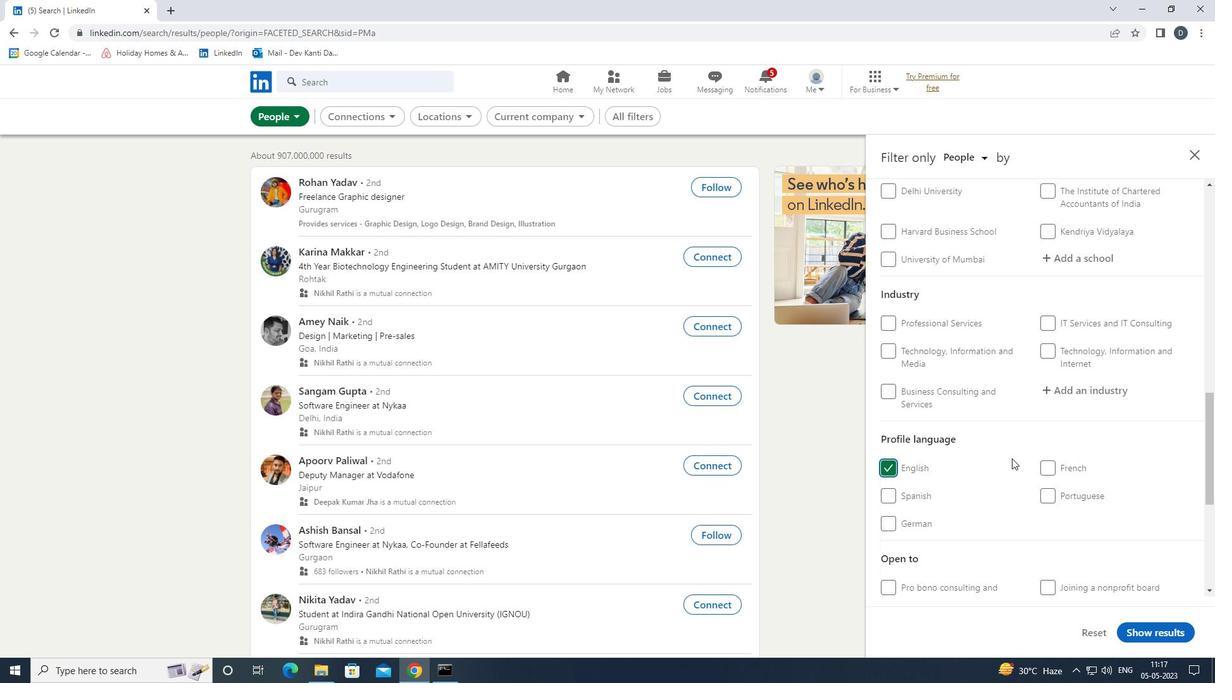 
Action: Mouse scrolled (1016, 458) with delta (0, 0)
Screenshot: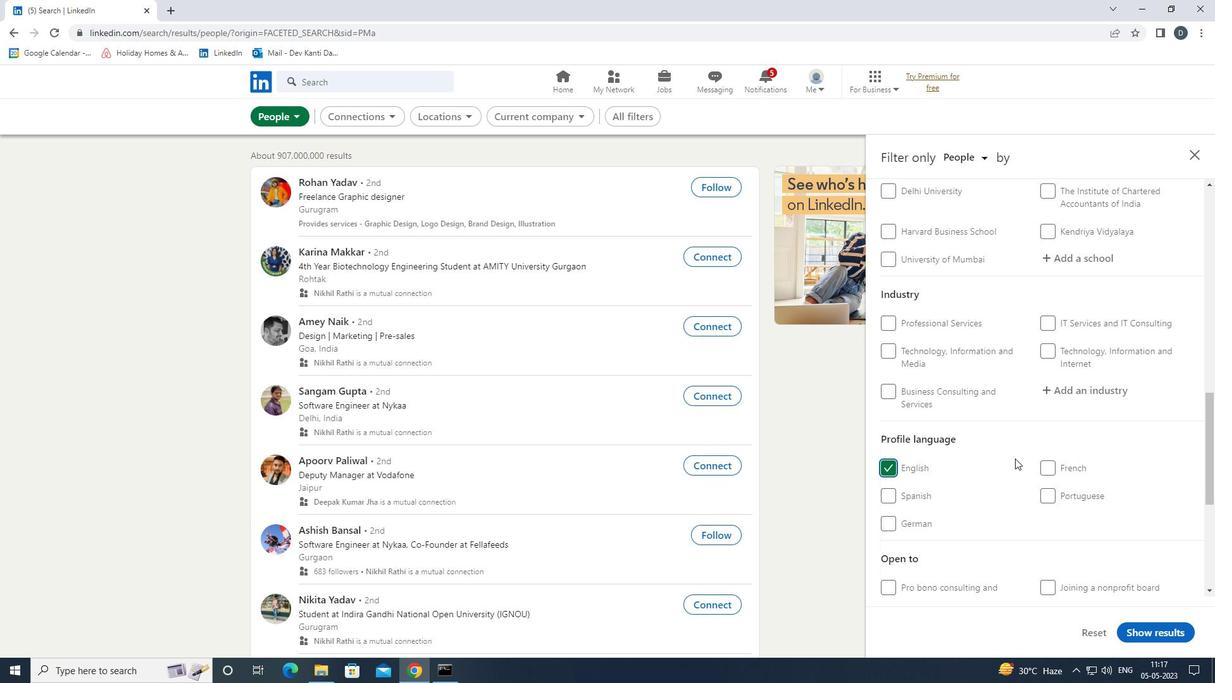 
Action: Mouse scrolled (1016, 458) with delta (0, 0)
Screenshot: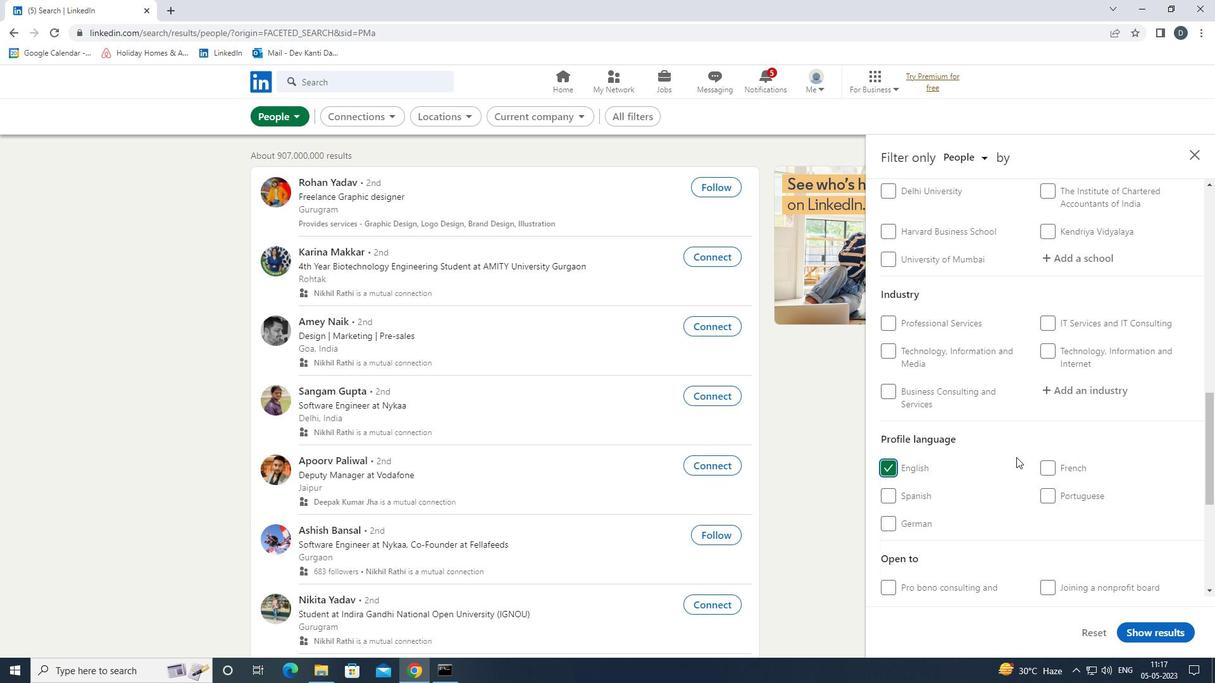 
Action: Mouse scrolled (1016, 458) with delta (0, 0)
Screenshot: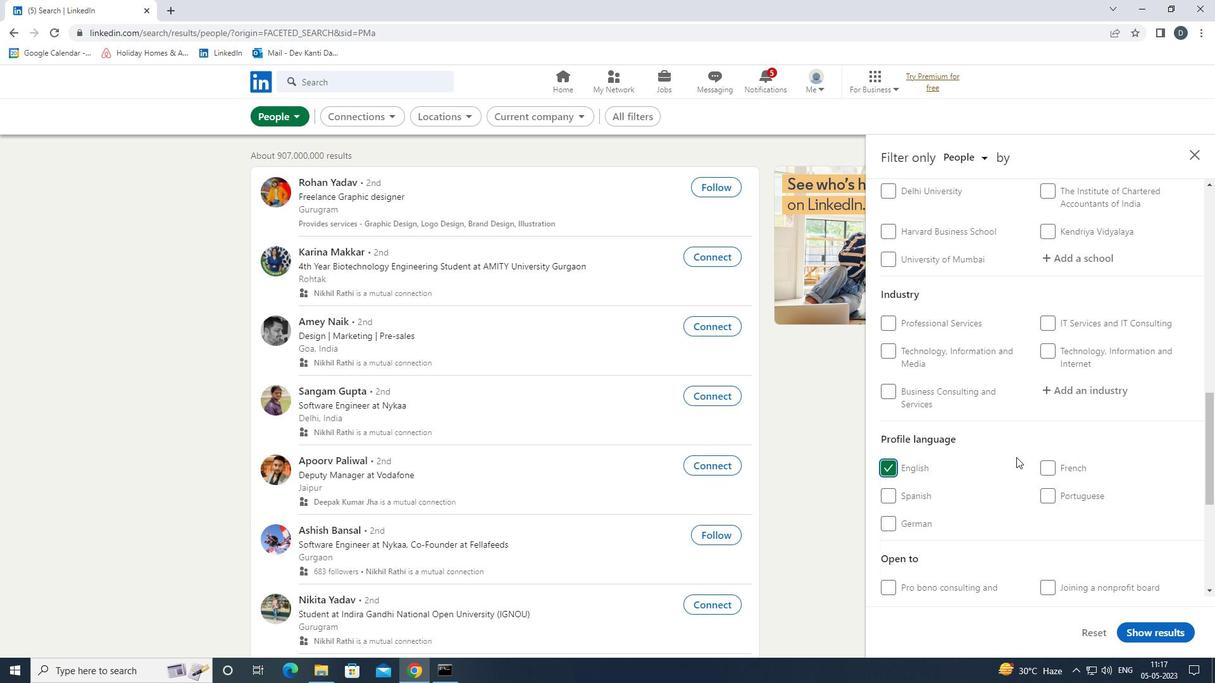 
Action: Mouse moved to (1085, 260)
Screenshot: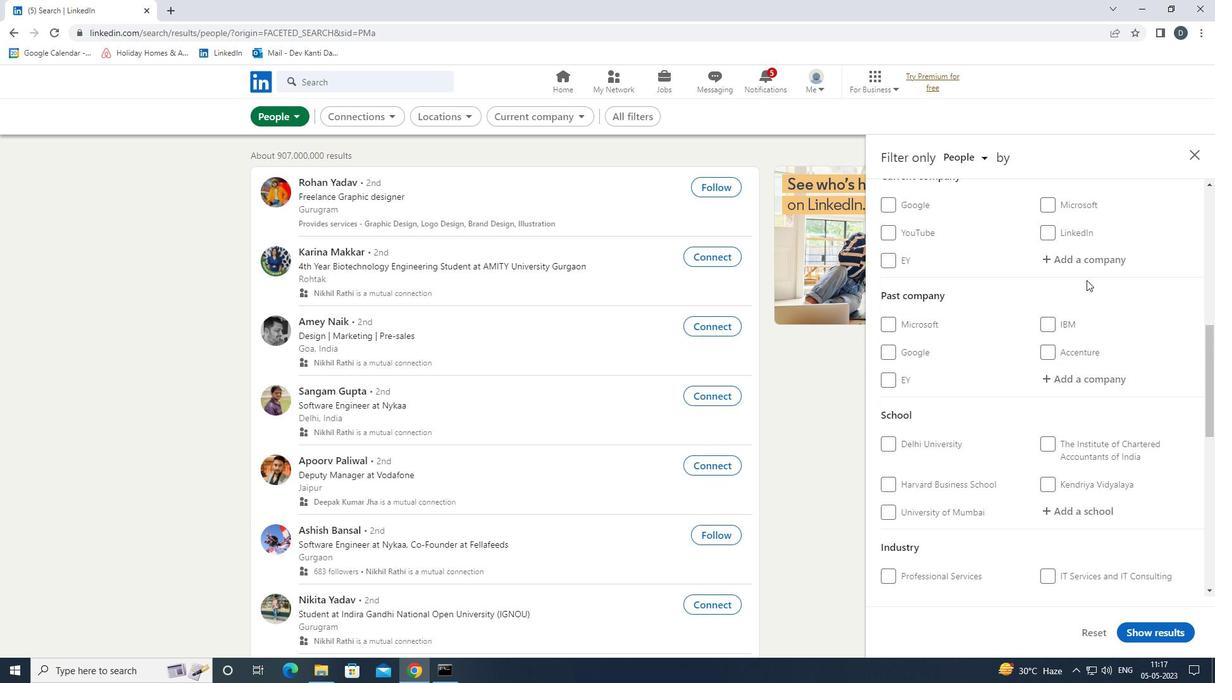 
Action: Mouse pressed left at (1085, 260)
Screenshot: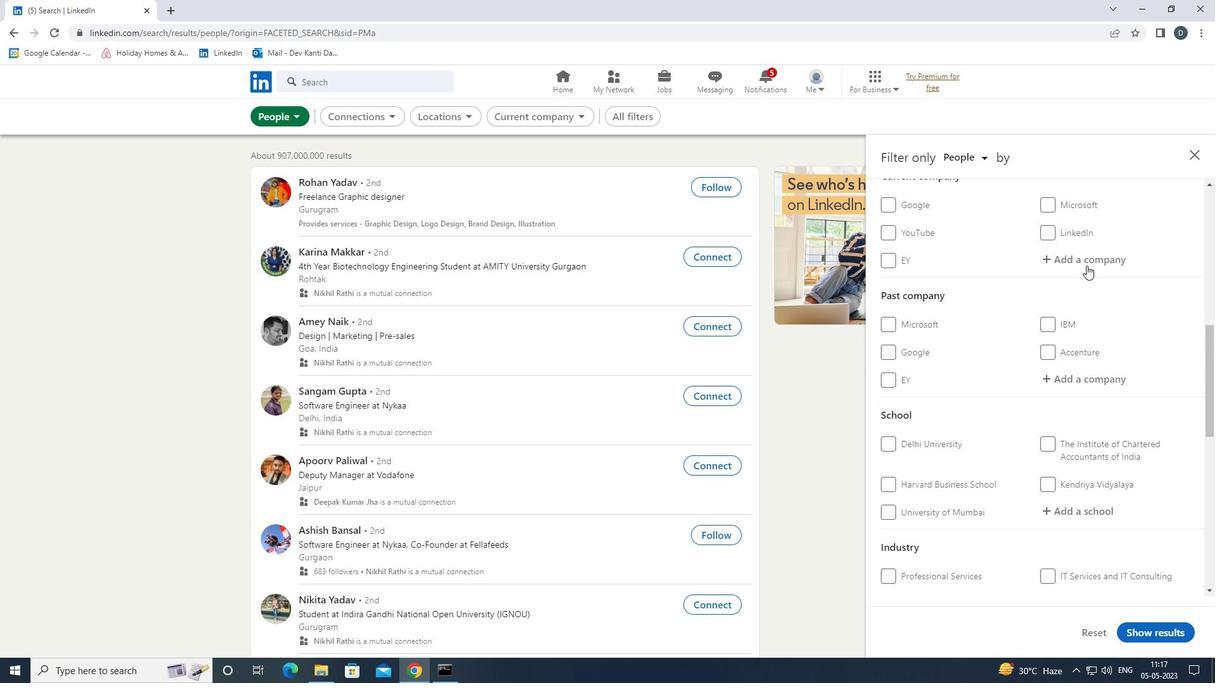 
Action: Mouse moved to (983, 231)
Screenshot: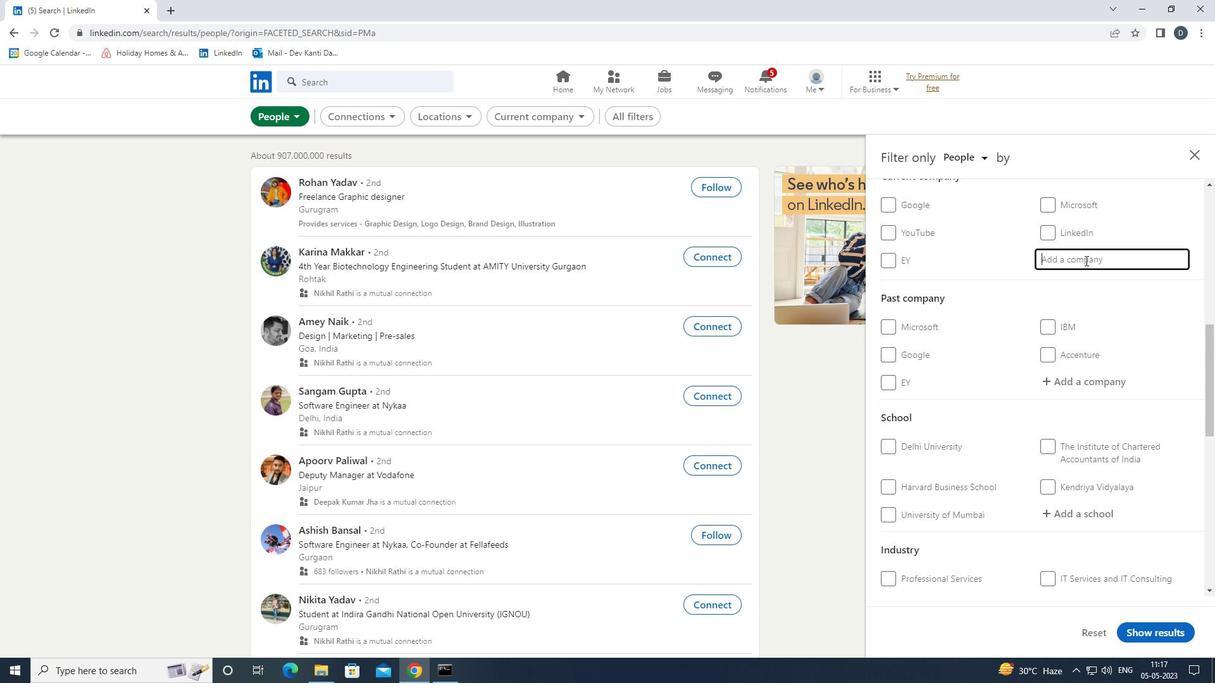 
Action: Key pressed <Key.shift>ZEPO<Key.space><Key.shift>COMMERCE<Key.down><Key.enter>
Screenshot: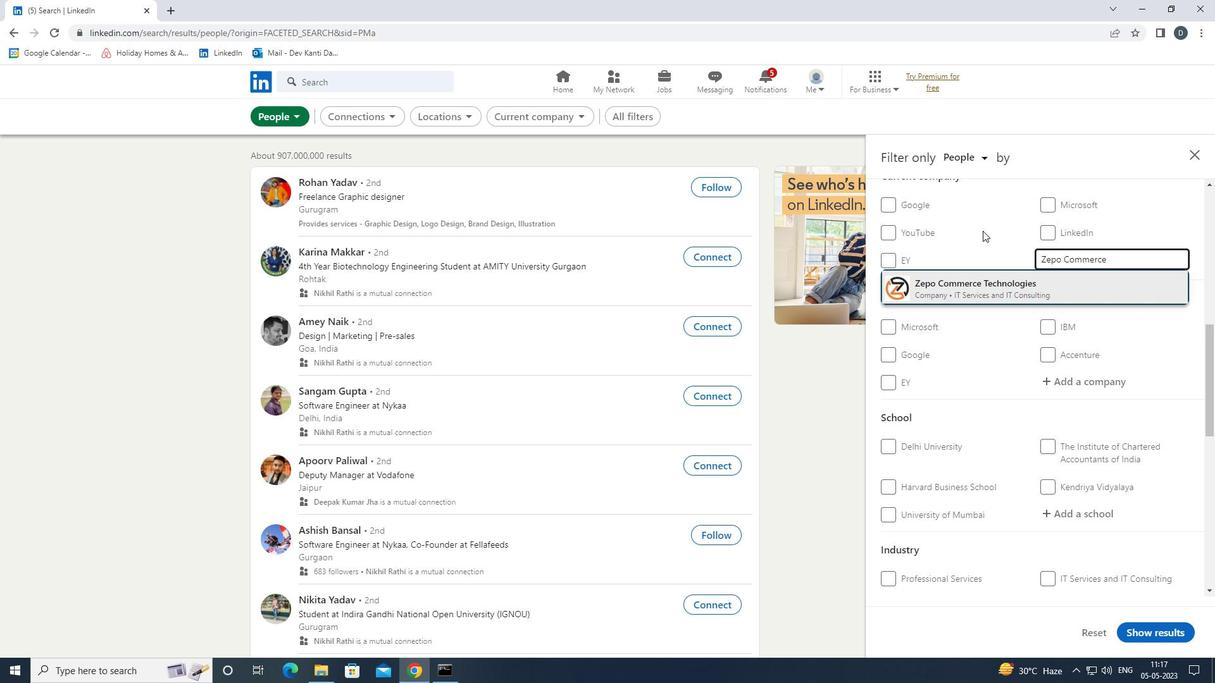 
Action: Mouse scrolled (983, 230) with delta (0, 0)
Screenshot: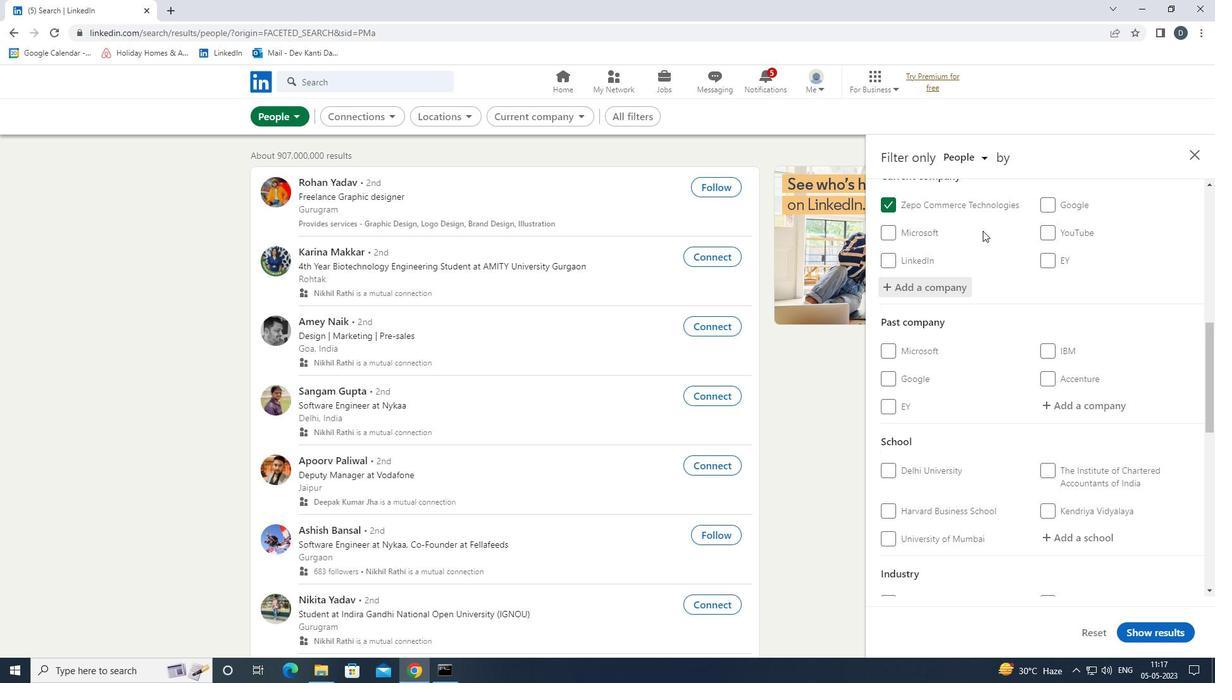 
Action: Mouse moved to (983, 236)
Screenshot: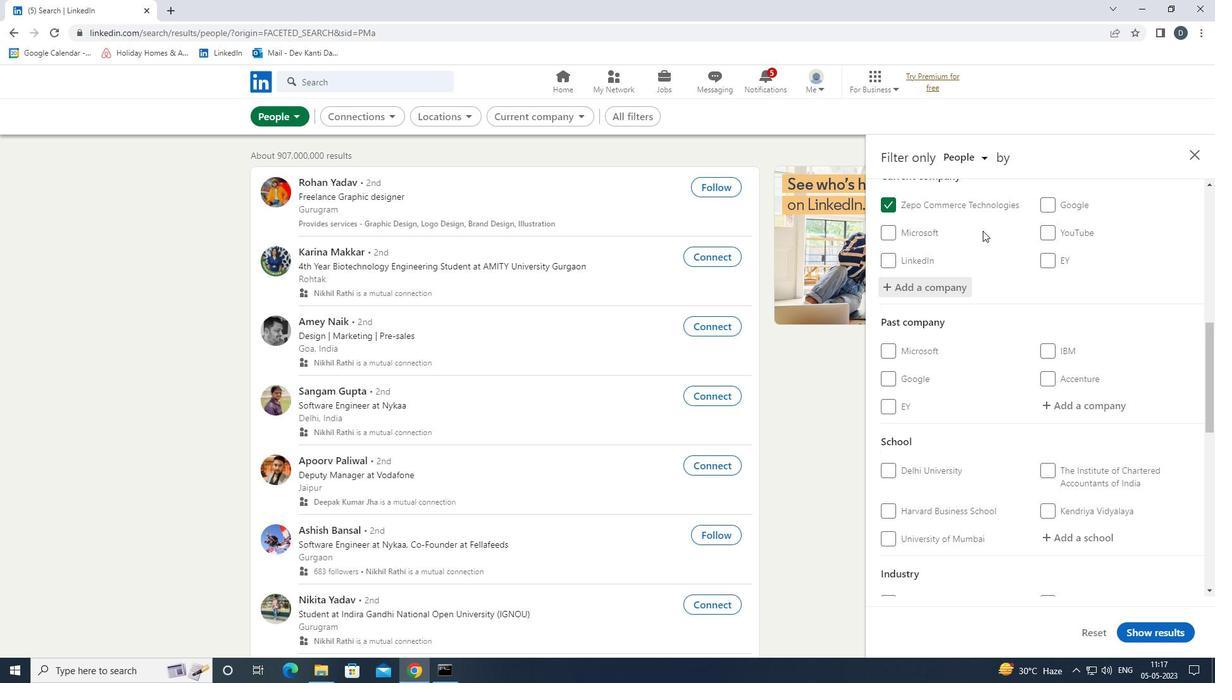 
Action: Mouse scrolled (983, 236) with delta (0, 0)
Screenshot: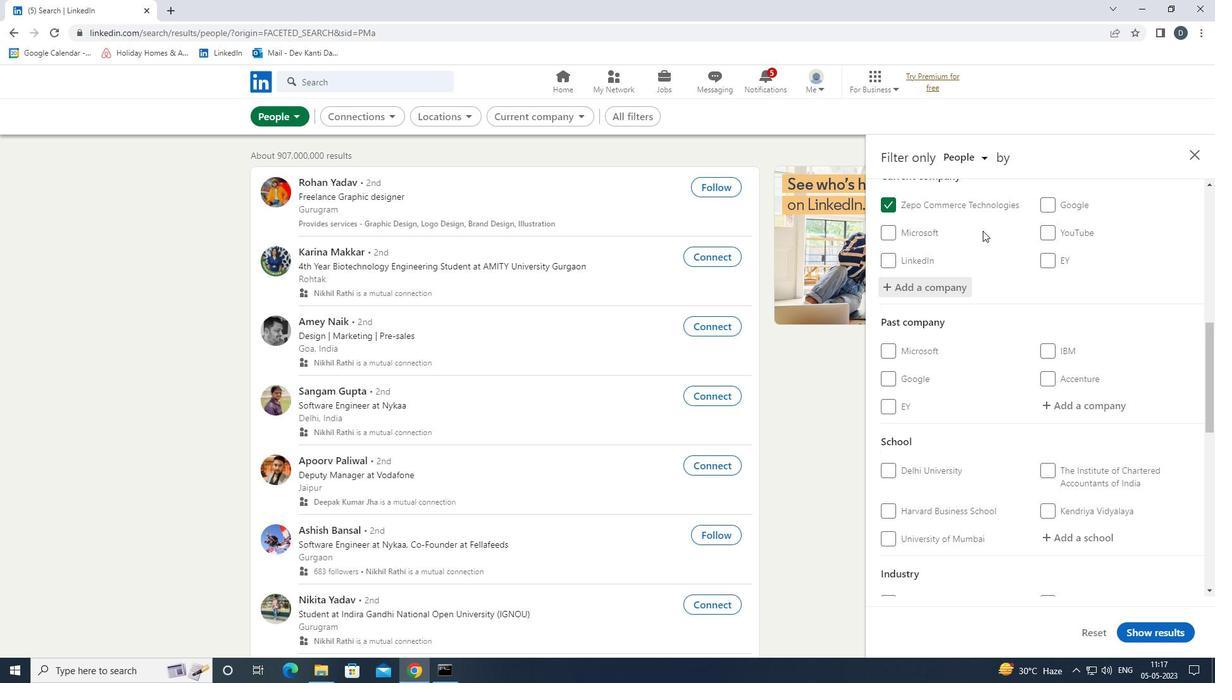 
Action: Mouse moved to (983, 236)
Screenshot: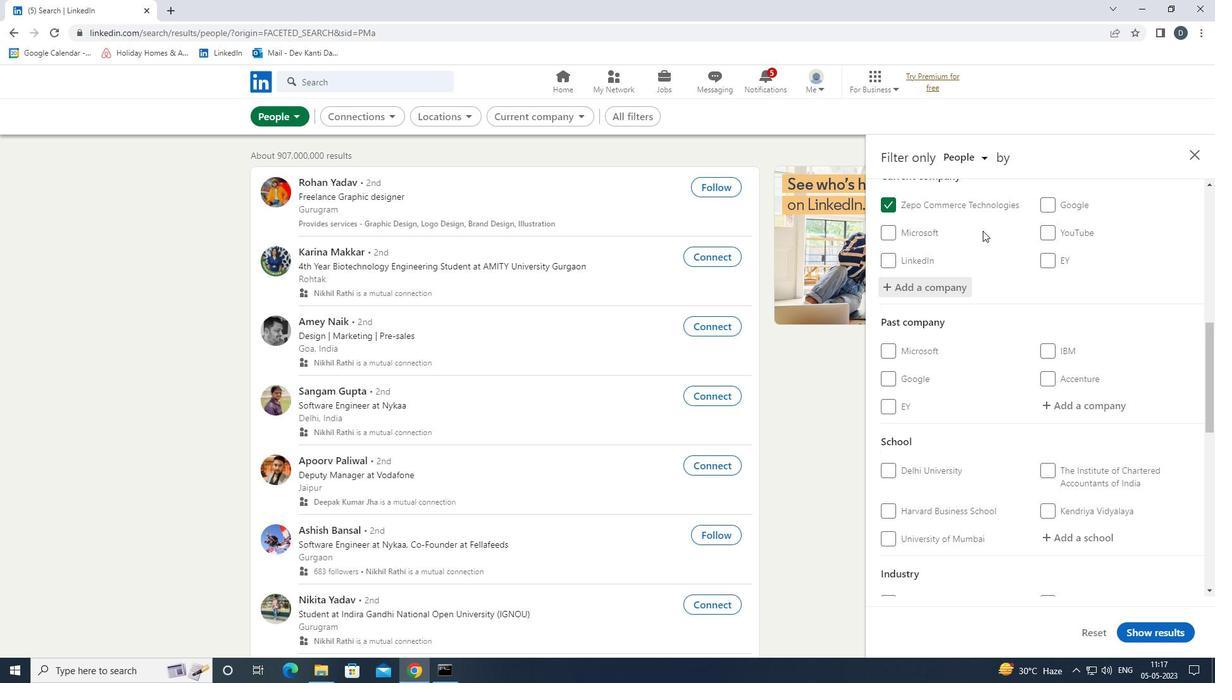 
Action: Mouse scrolled (983, 236) with delta (0, 0)
Screenshot: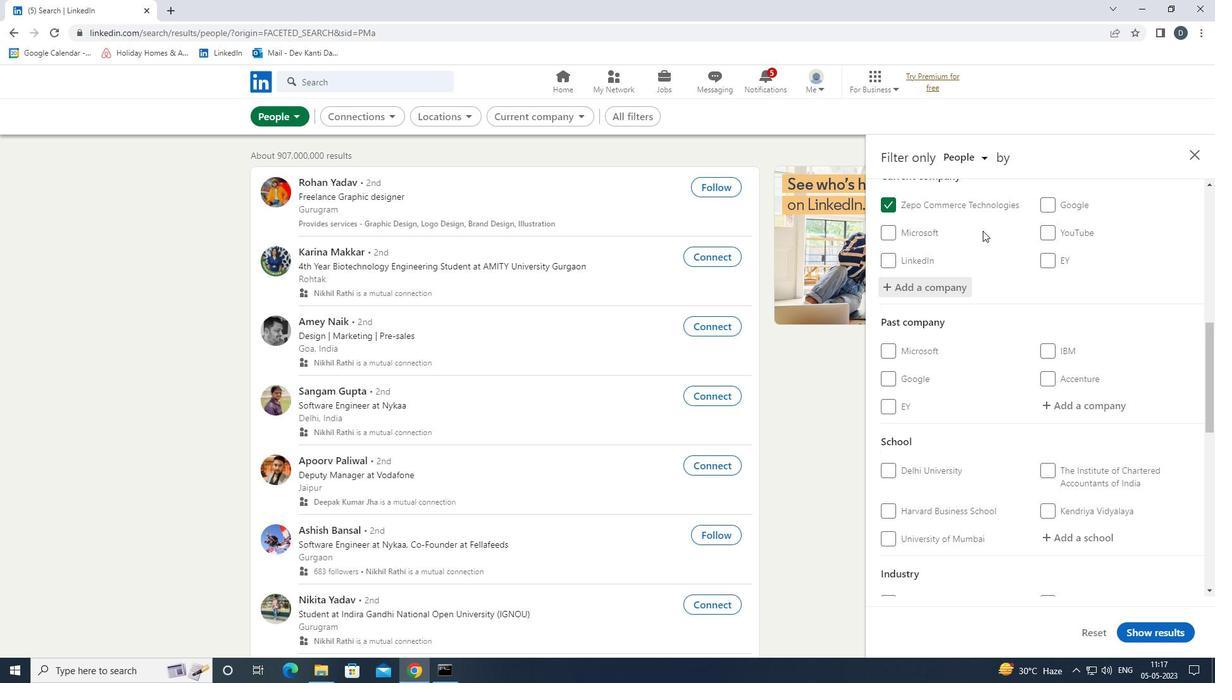 
Action: Mouse moved to (1059, 350)
Screenshot: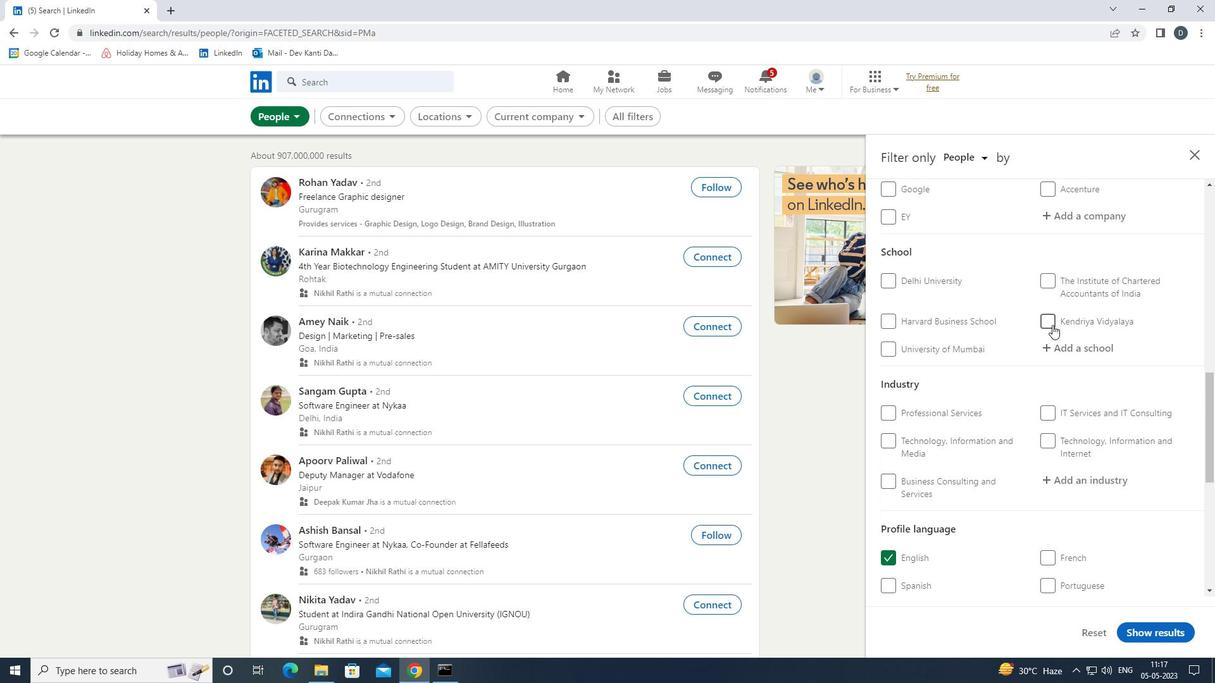 
Action: Mouse pressed left at (1059, 350)
Screenshot: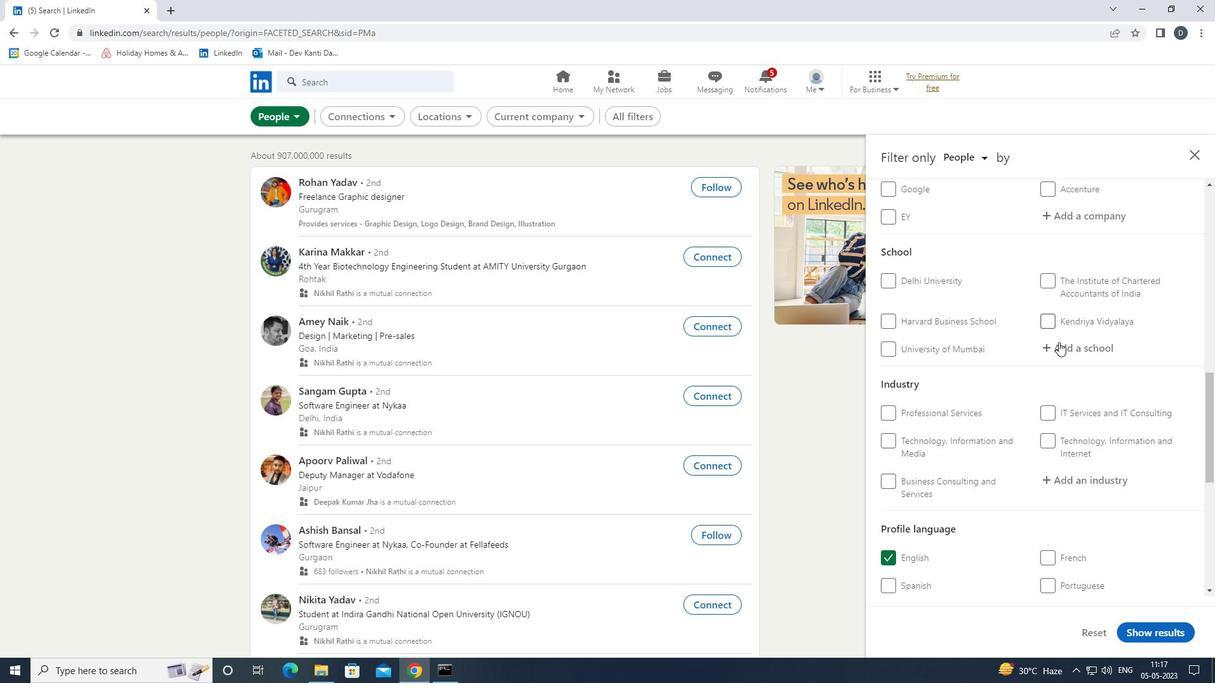 
Action: Mouse moved to (1059, 351)
Screenshot: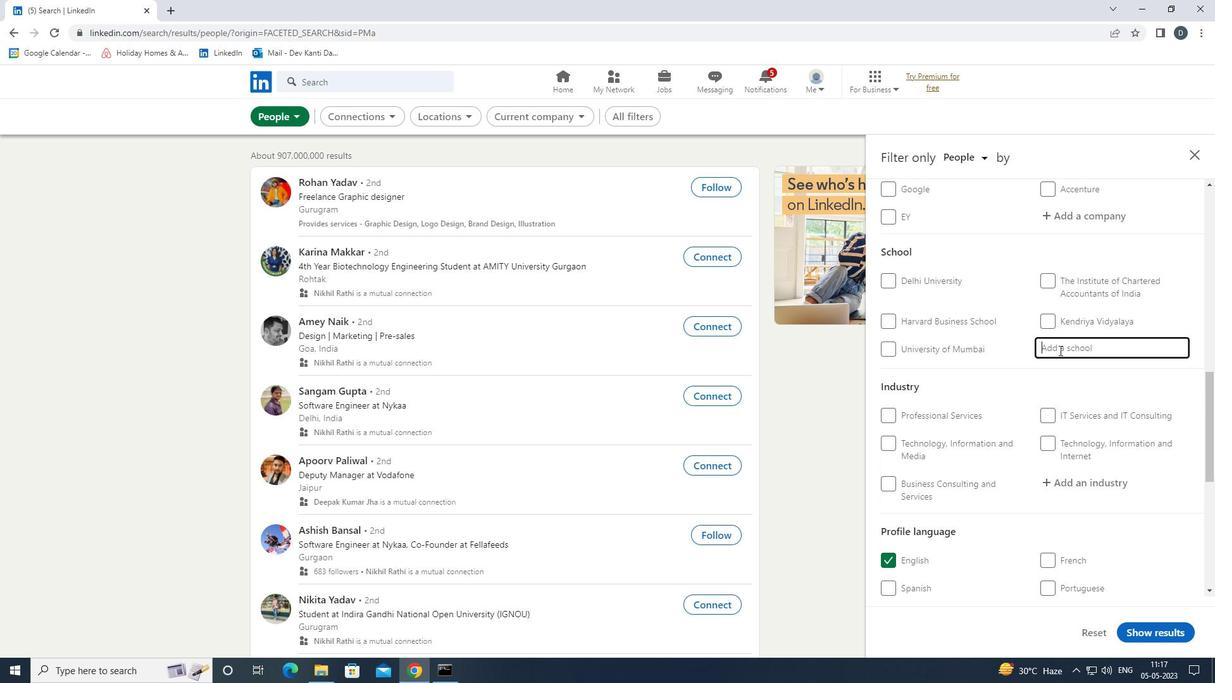 
Action: Key pressed <Key.shift><Key.shift><Key.shift>LALIT<Key.space><Key.shift>NARAYAN<Key.down><Key.enter>
Screenshot: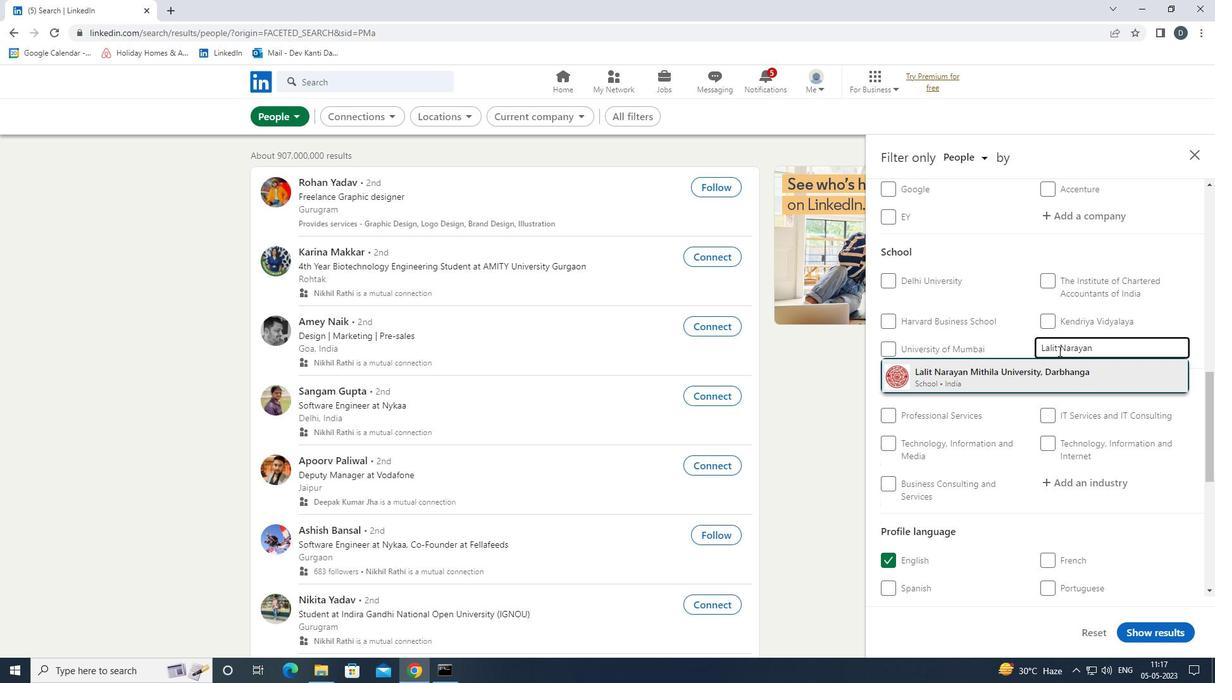
Action: Mouse scrolled (1059, 350) with delta (0, 0)
Screenshot: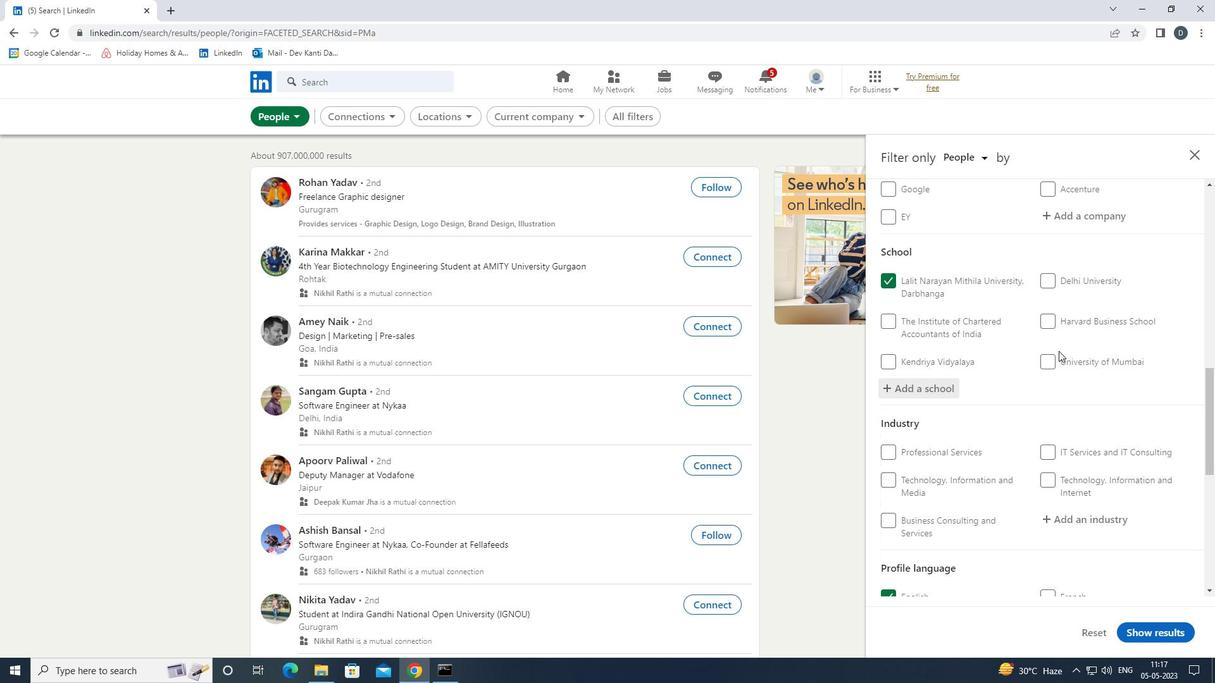 
Action: Mouse scrolled (1059, 350) with delta (0, 0)
Screenshot: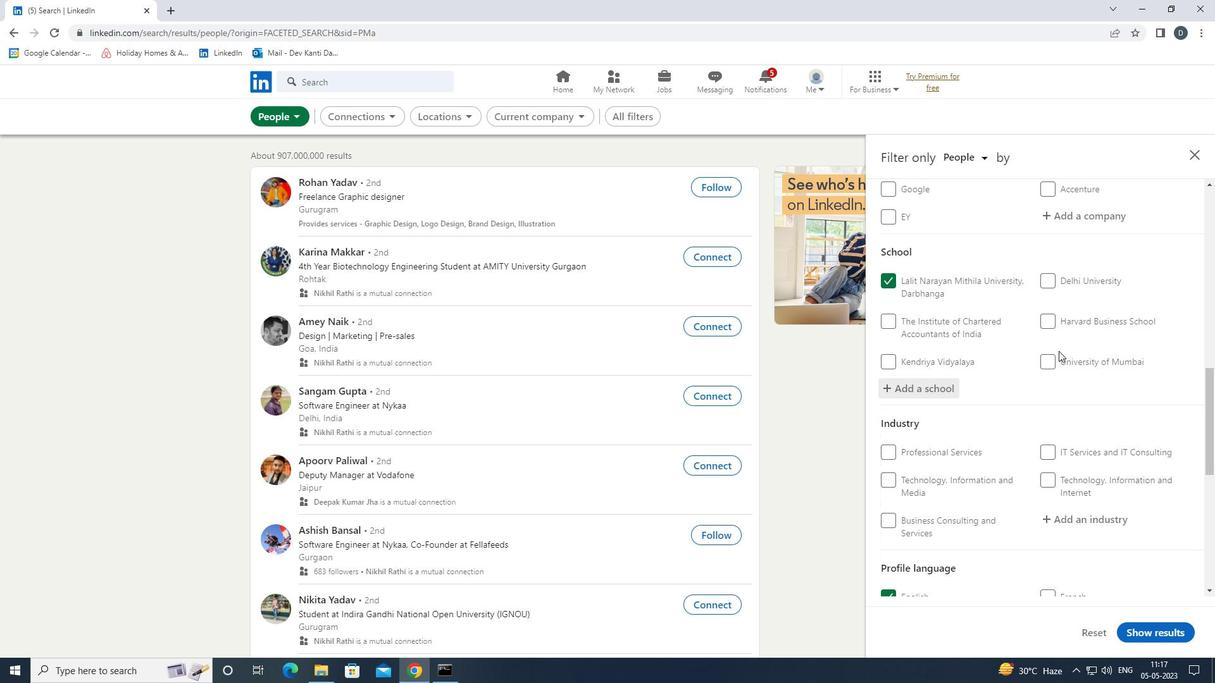 
Action: Mouse moved to (1064, 382)
Screenshot: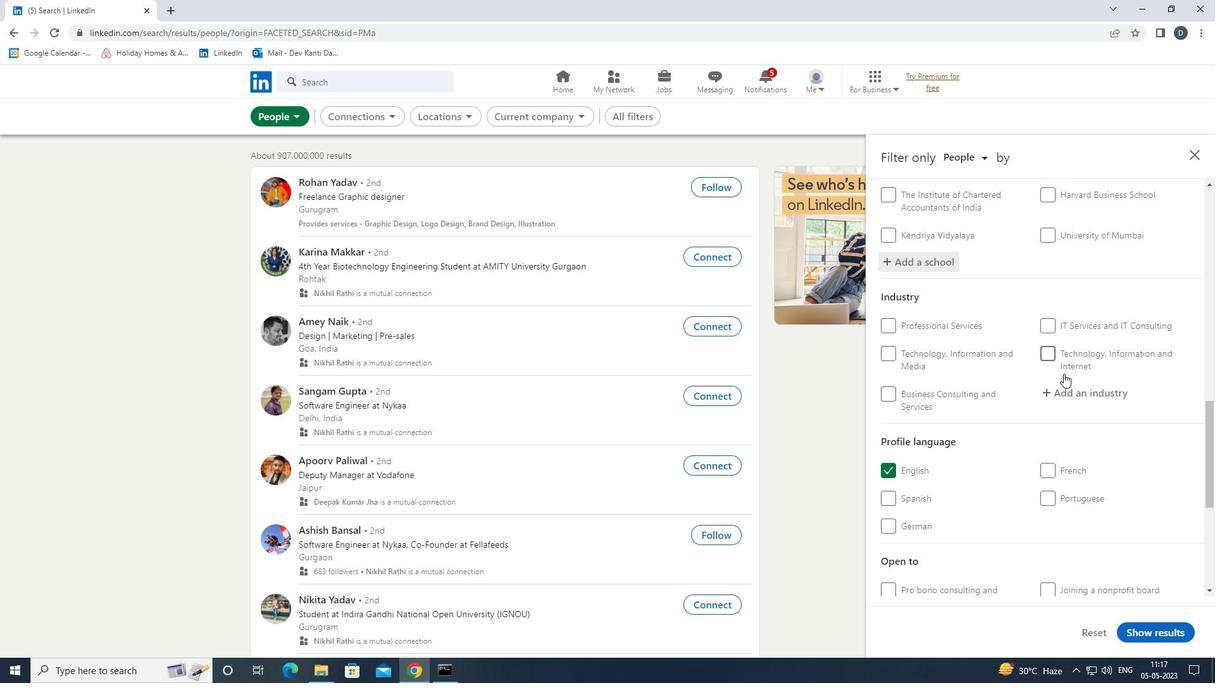 
Action: Mouse pressed left at (1064, 382)
Screenshot: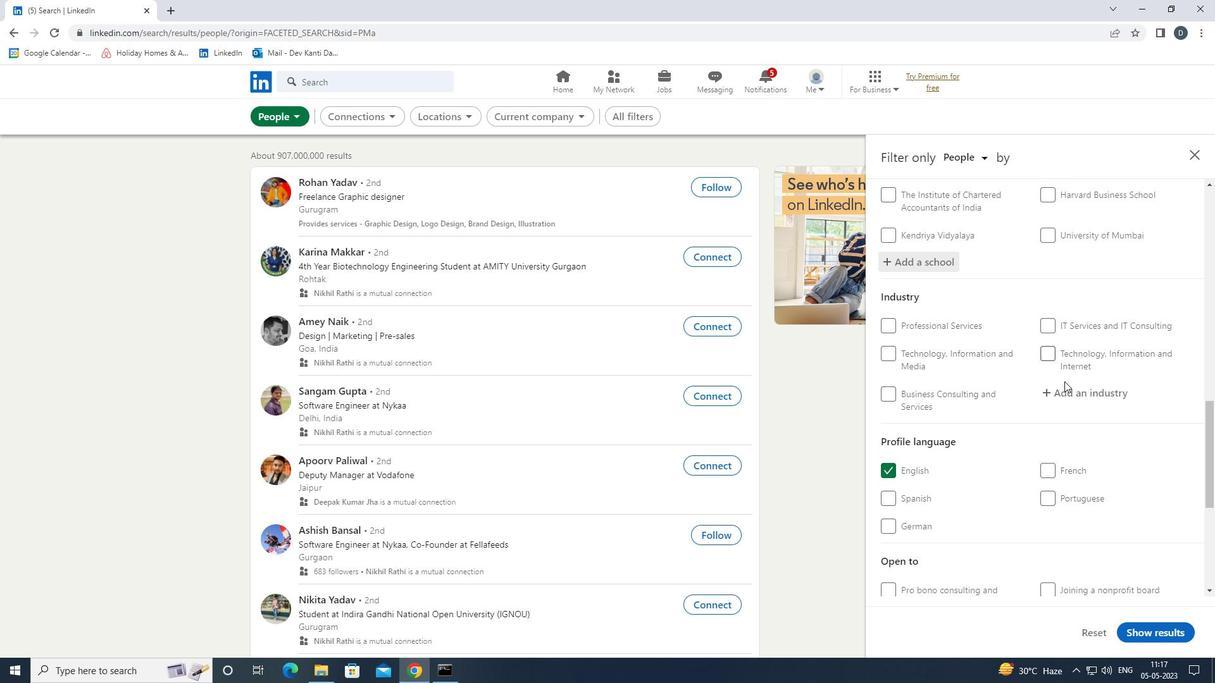 
Action: Mouse moved to (1065, 384)
Screenshot: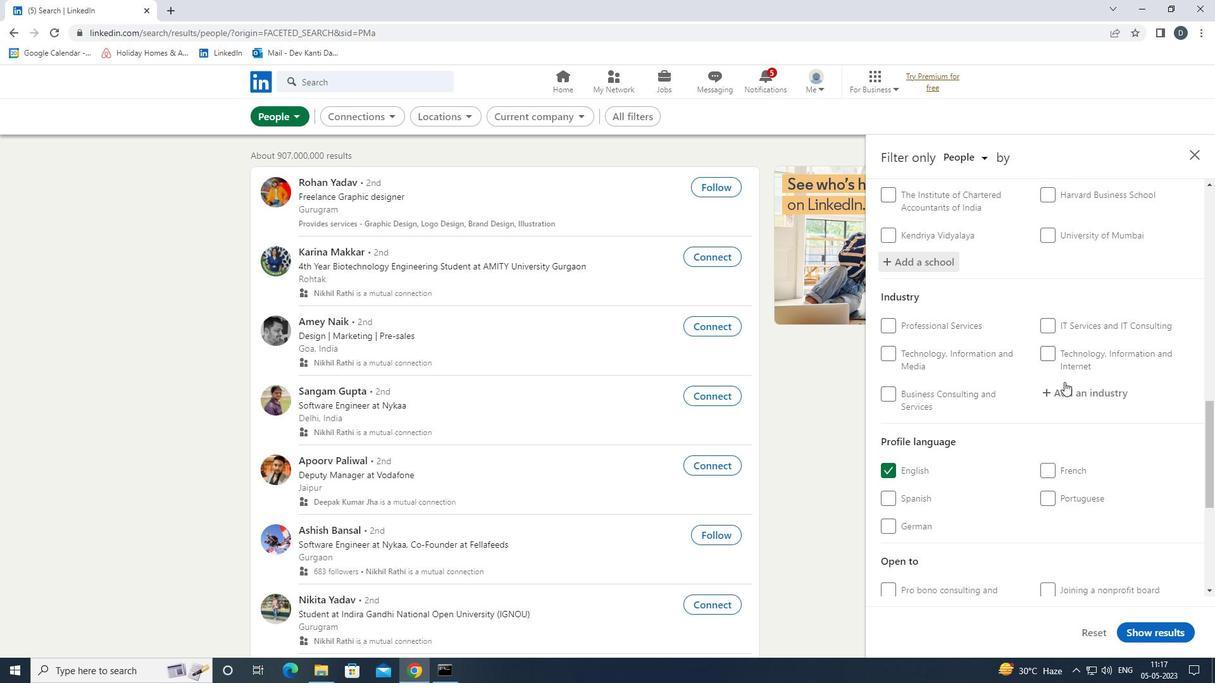 
Action: Key pressed <Key.shift>WASTE<Key.space><Key.shift><Key.shift><Key.shift><Key.shift><Key.shift><Key.shift><Key.shift><Key.shift><Key.shift><Key.shift><Key.shift><Key.shift><Key.shift><Key.shift><Key.shift><Key.shift><Key.shift><Key.shift><Key.shift><Key.shift><Key.shift><Key.shift><Key.shift><Key.shift><Key.shift><Key.shift><Key.shift><Key.shift><Key.shift><Key.shift>COLLECTION<Key.down><Key.enter>
Screenshot: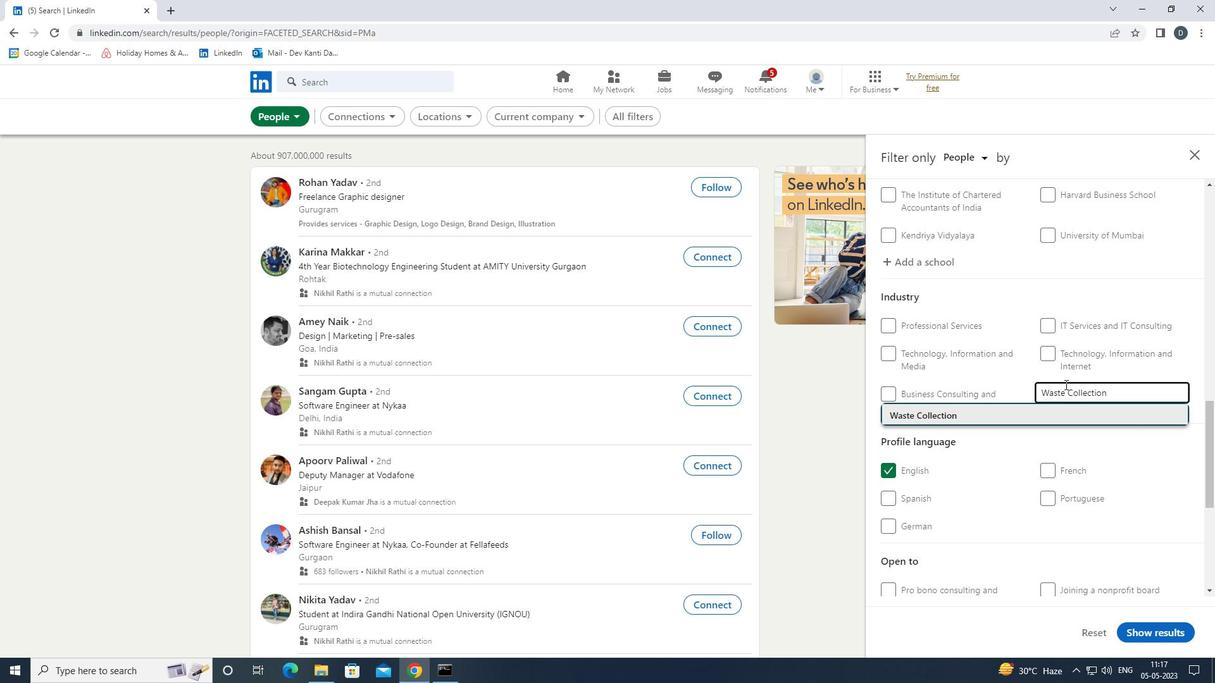 
Action: Mouse scrolled (1065, 384) with delta (0, 0)
Screenshot: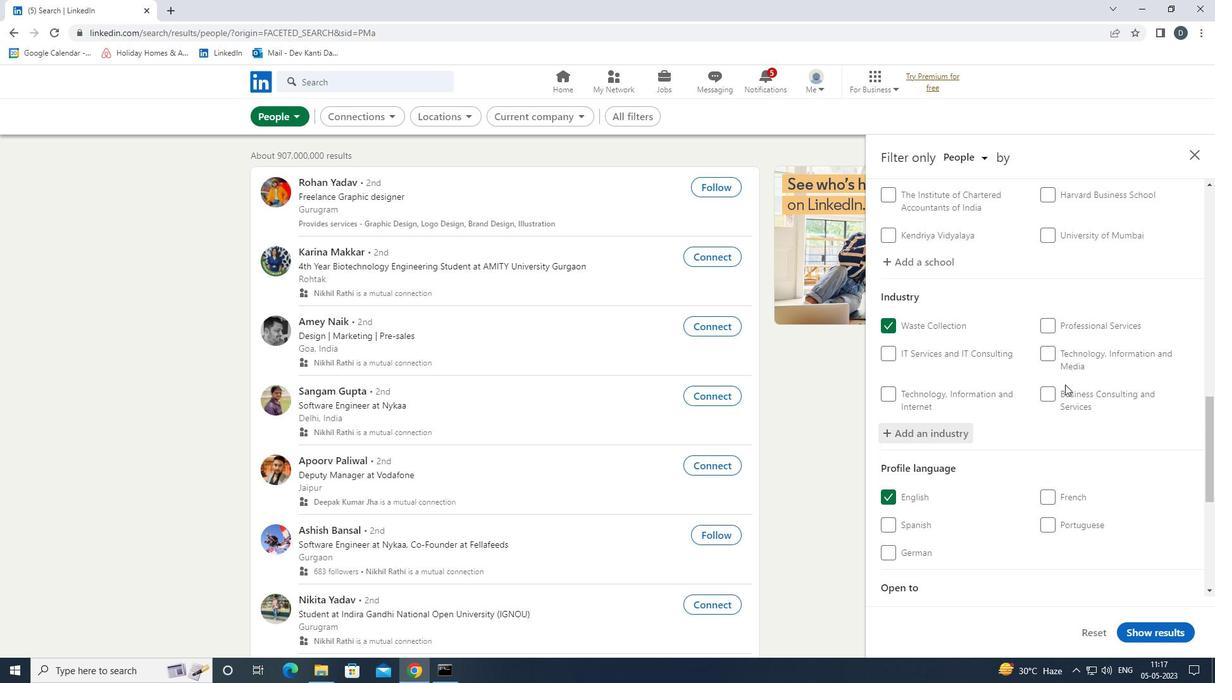 
Action: Mouse scrolled (1065, 384) with delta (0, 0)
Screenshot: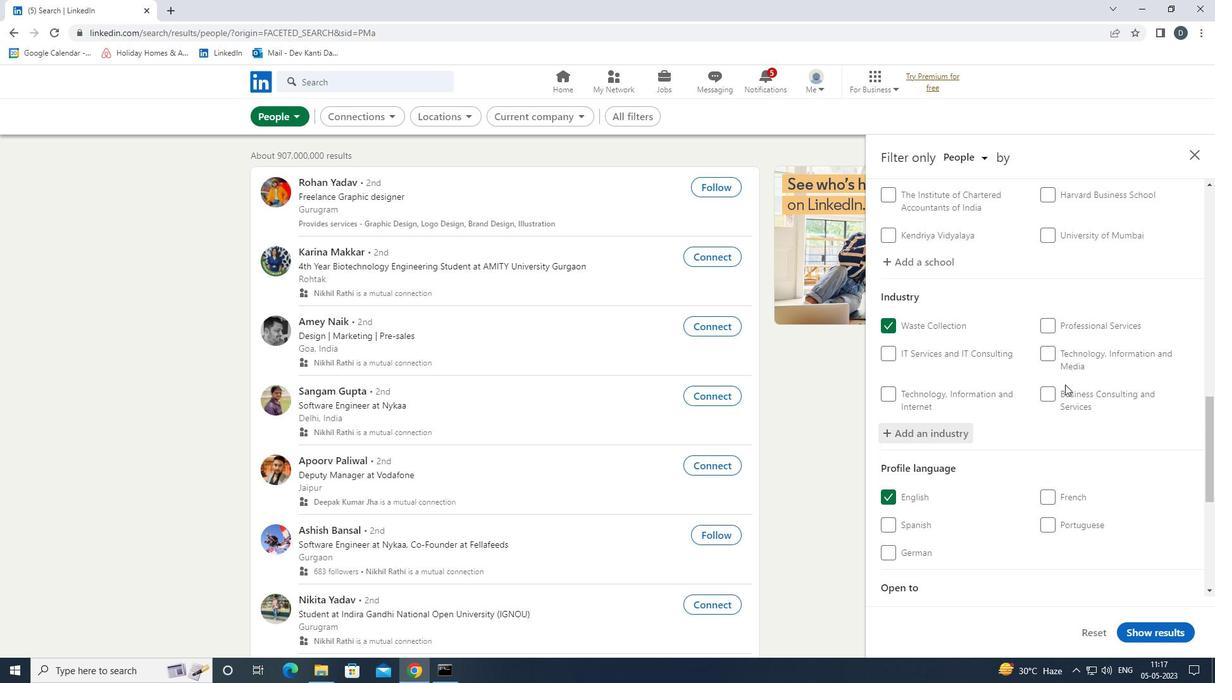
Action: Mouse scrolled (1065, 384) with delta (0, 0)
Screenshot: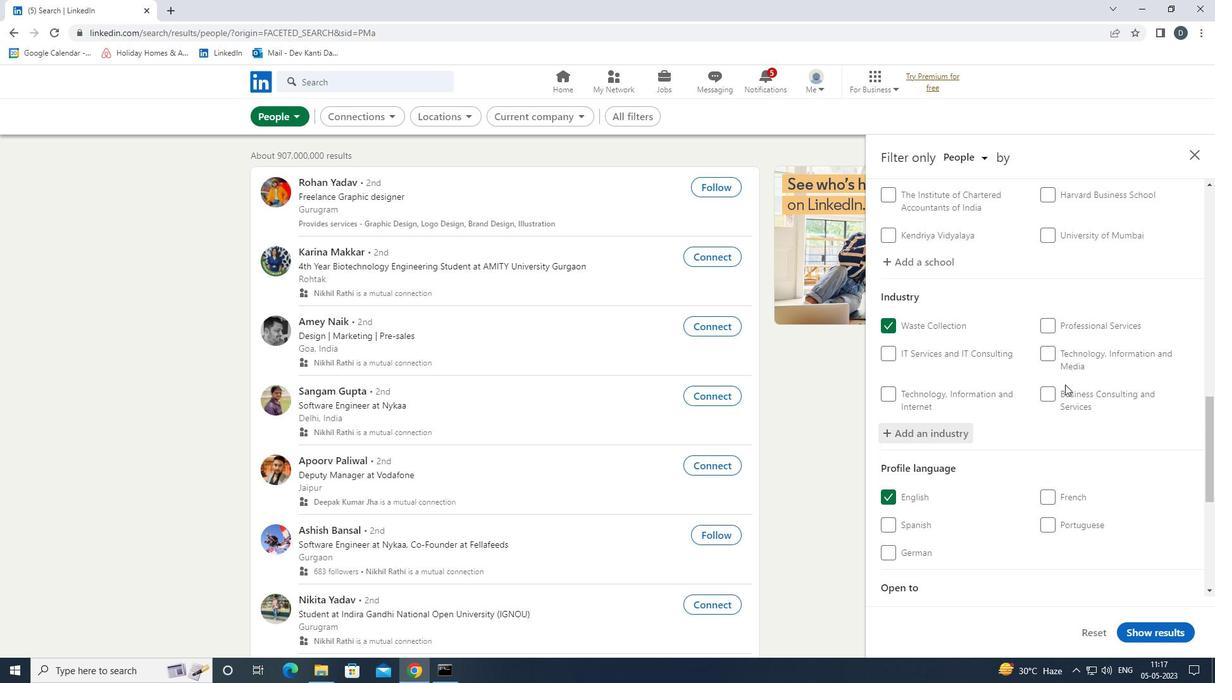 
Action: Mouse scrolled (1065, 384) with delta (0, 0)
Screenshot: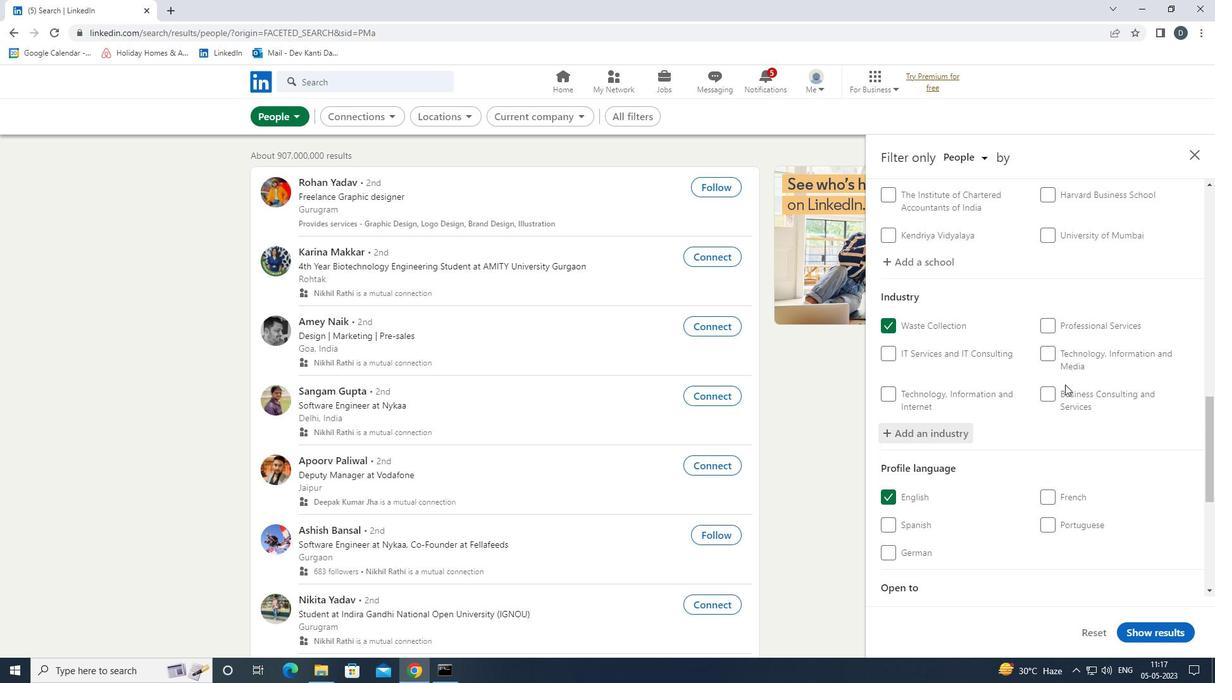 
Action: Mouse scrolled (1065, 384) with delta (0, 0)
Screenshot: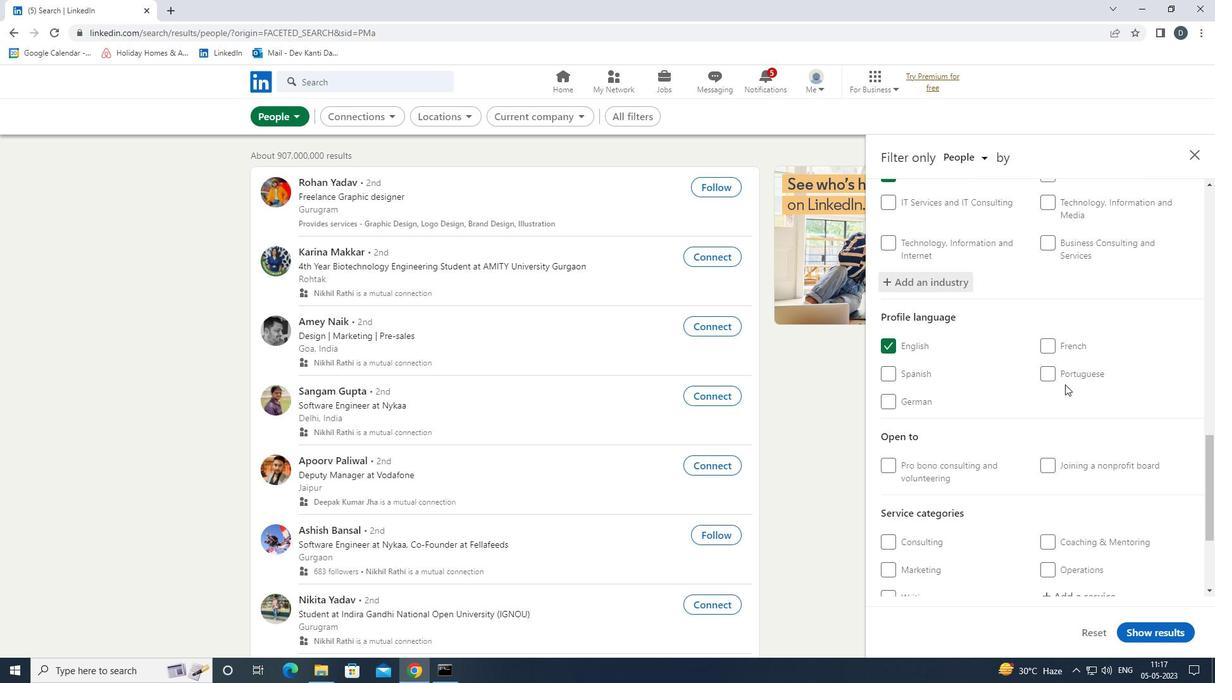 
Action: Mouse moved to (1059, 427)
Screenshot: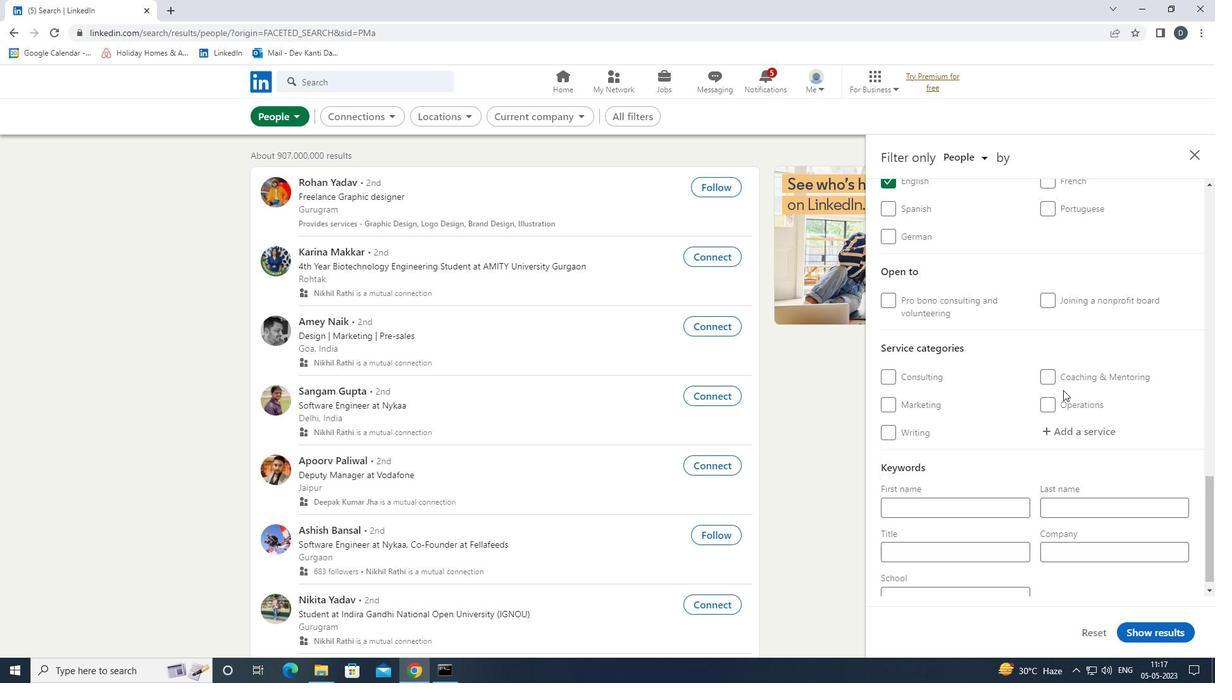 
Action: Mouse pressed left at (1059, 427)
Screenshot: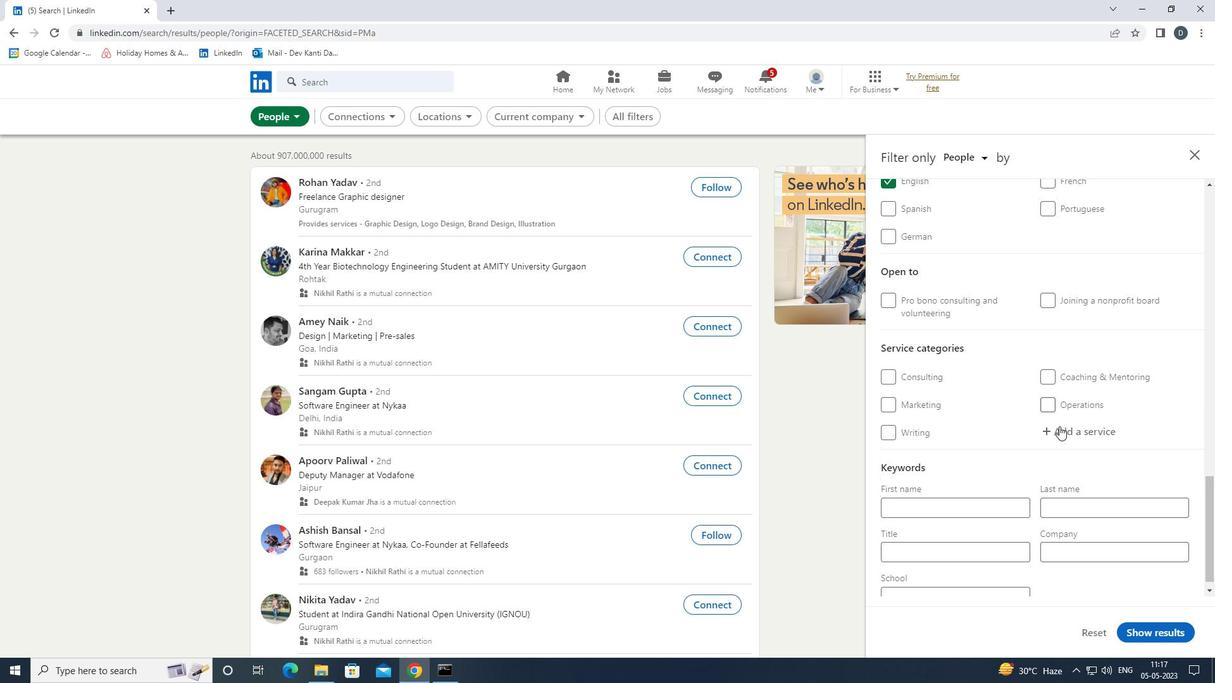 
Action: Mouse moved to (1033, 421)
Screenshot: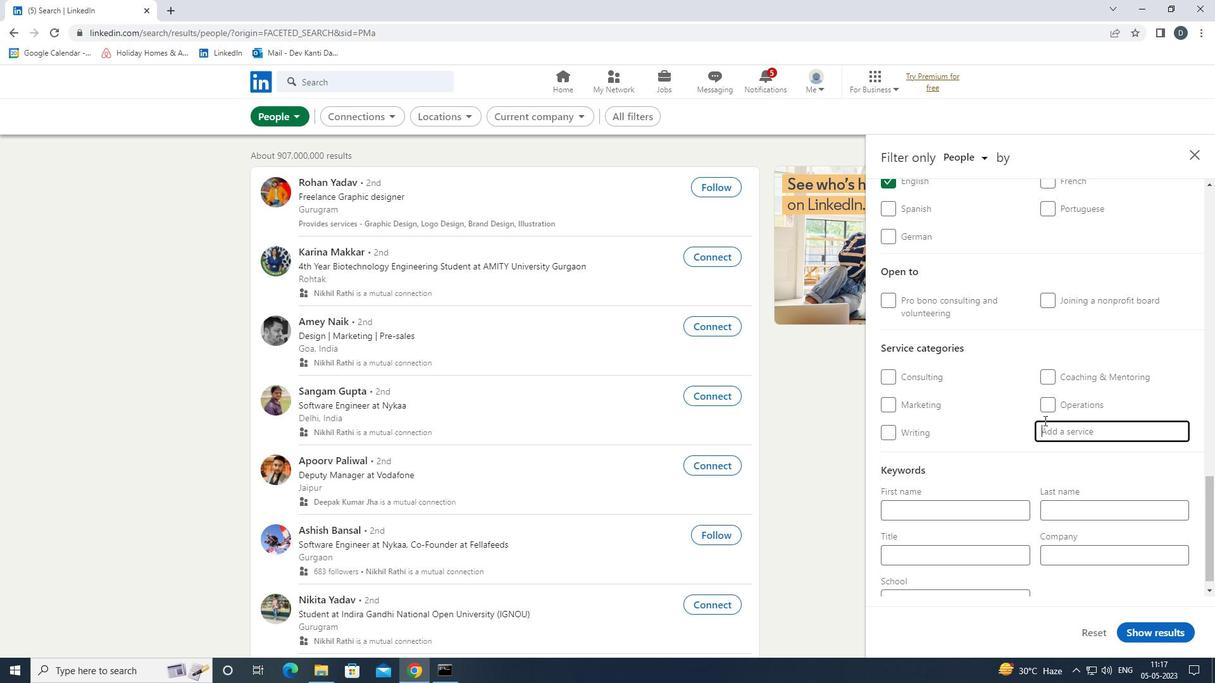 
Action: Key pressed <Key.shift>SEARCH<Key.space><Key.shift>ENGINE<Key.space><Key.shift><Key.shift><Key.shift><Key.shift><Key.shift><Key.shift><Key.shift><Key.shift><Key.shift><Key.shift><Key.shift><Key.shift><Key.shift><Key.shift><Key.shift><Key.shift><Key.shift><Key.shift>OP<Key.down><Key.enter>
Screenshot: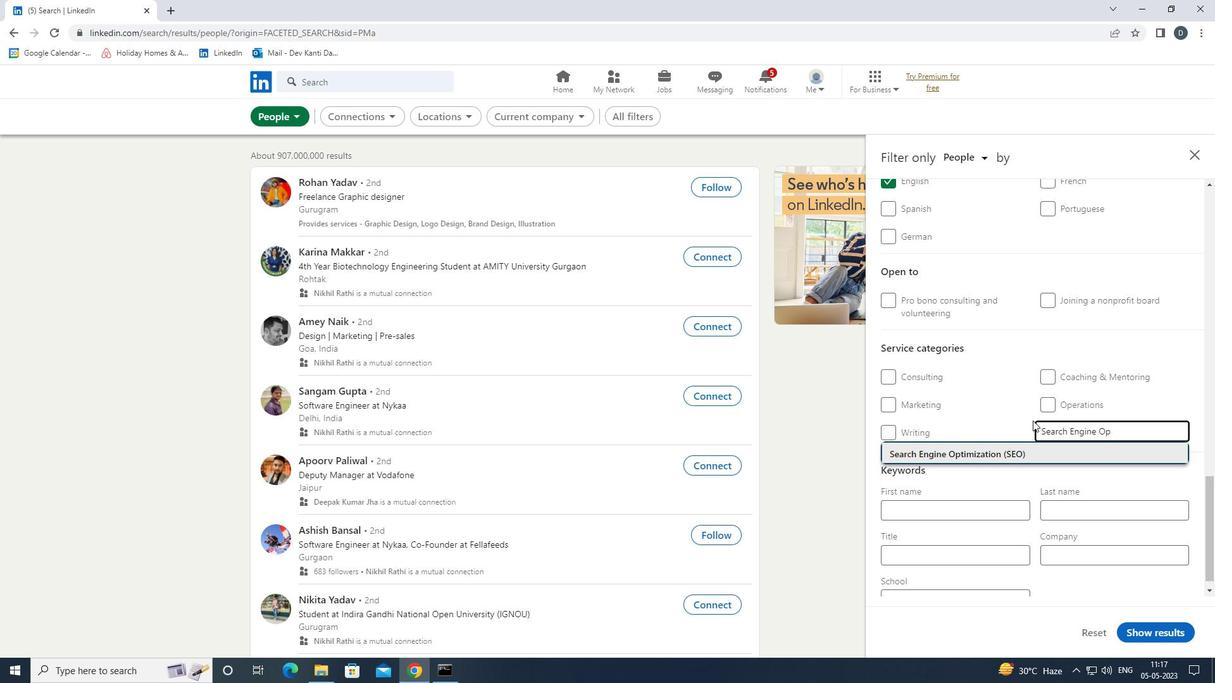 
Action: Mouse moved to (1054, 354)
Screenshot: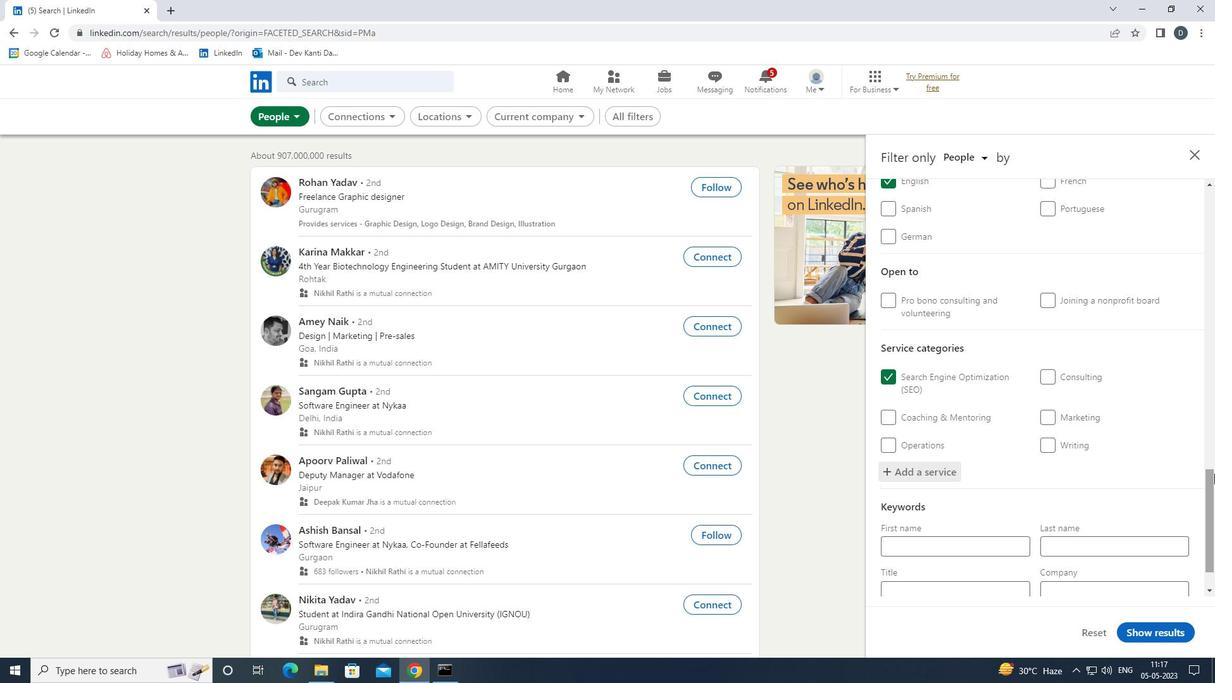 
Action: Mouse scrolled (1054, 353) with delta (0, 0)
Screenshot: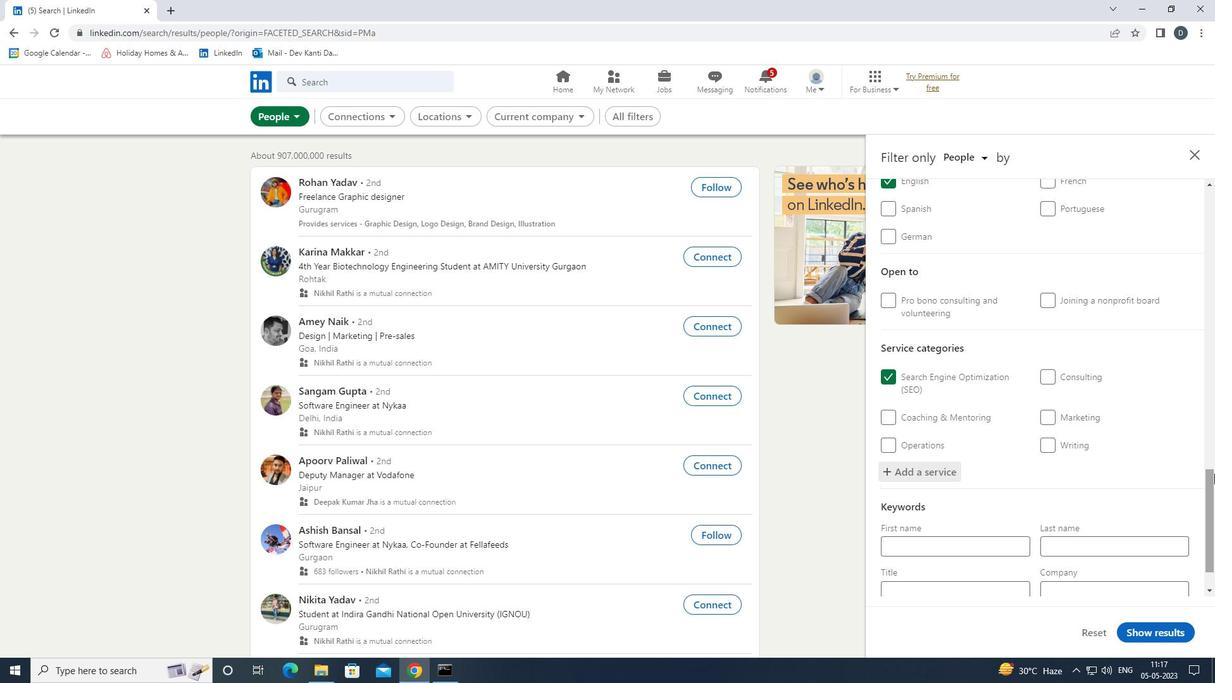 
Action: Mouse moved to (1045, 371)
Screenshot: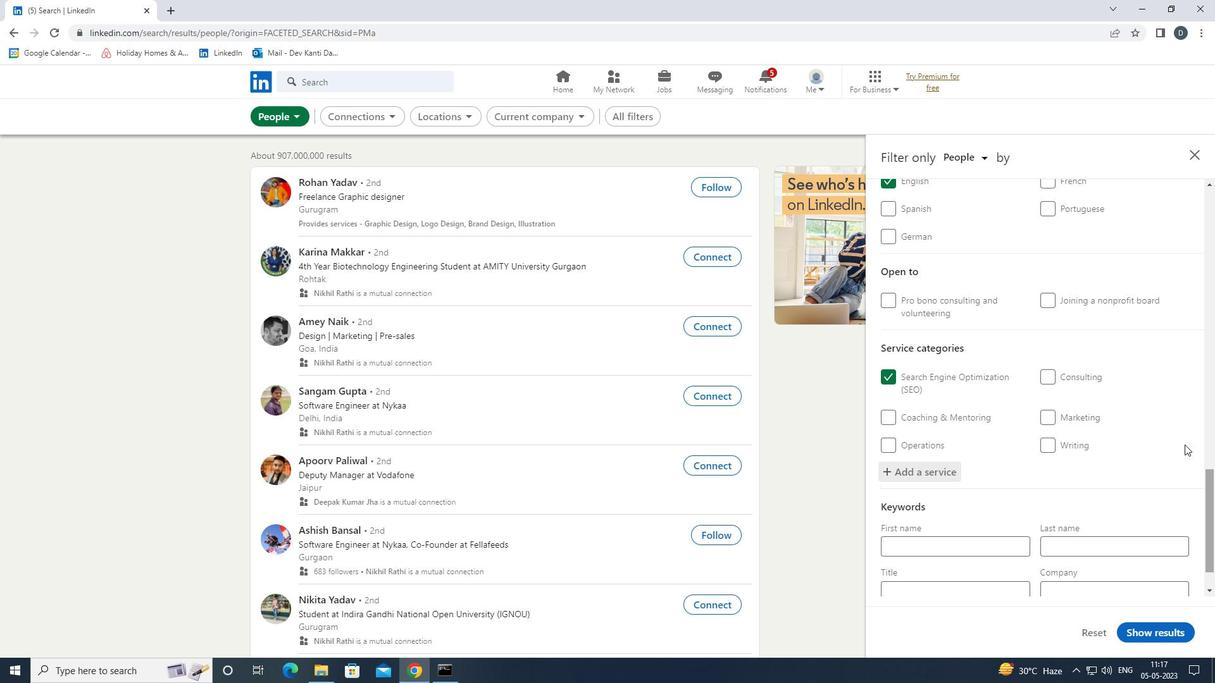 
Action: Mouse scrolled (1045, 370) with delta (0, 0)
Screenshot: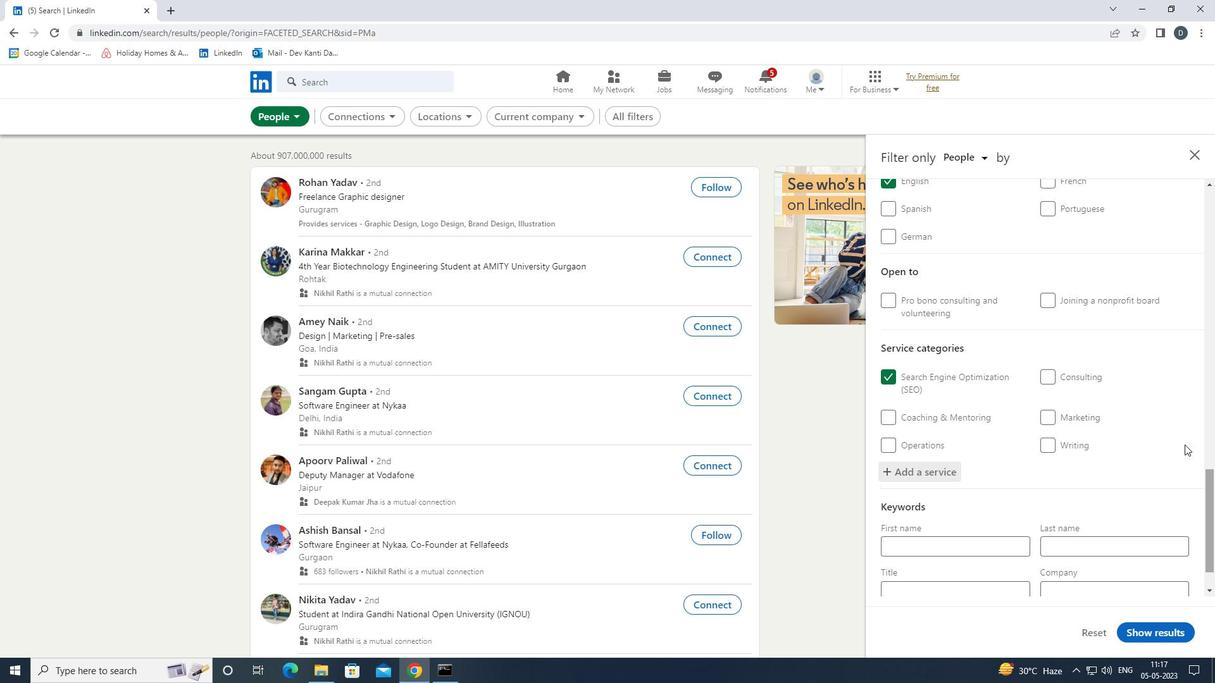 
Action: Mouse moved to (1034, 393)
Screenshot: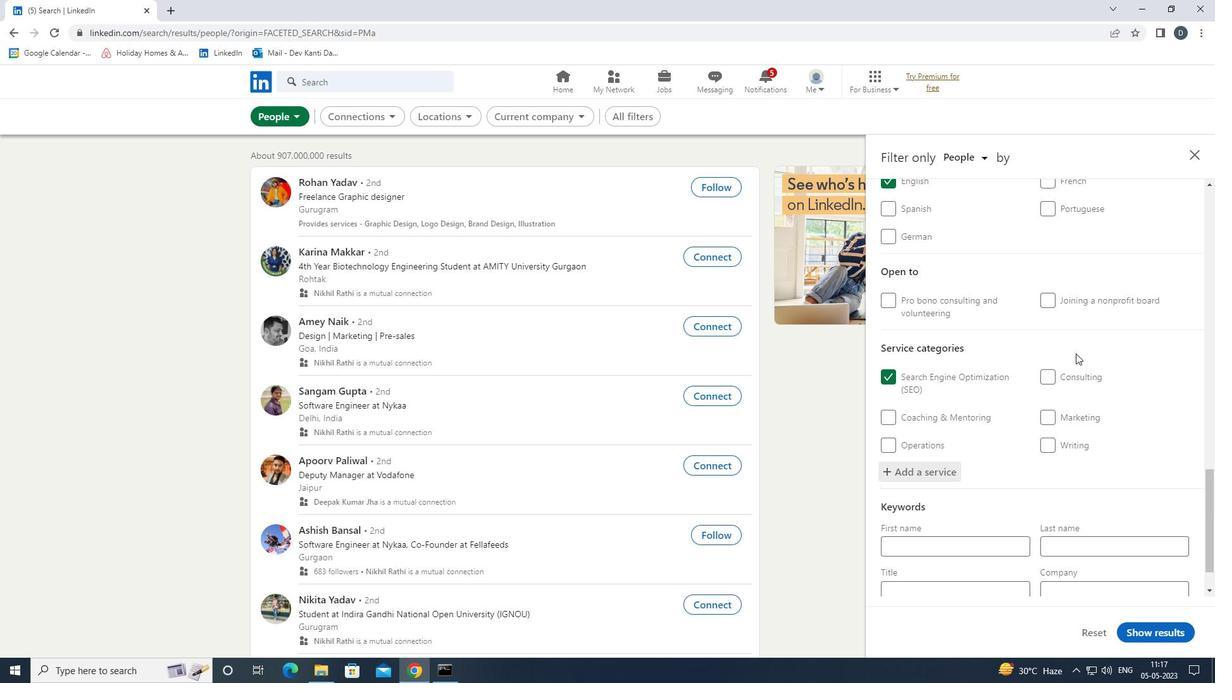 
Action: Mouse scrolled (1034, 392) with delta (0, 0)
Screenshot: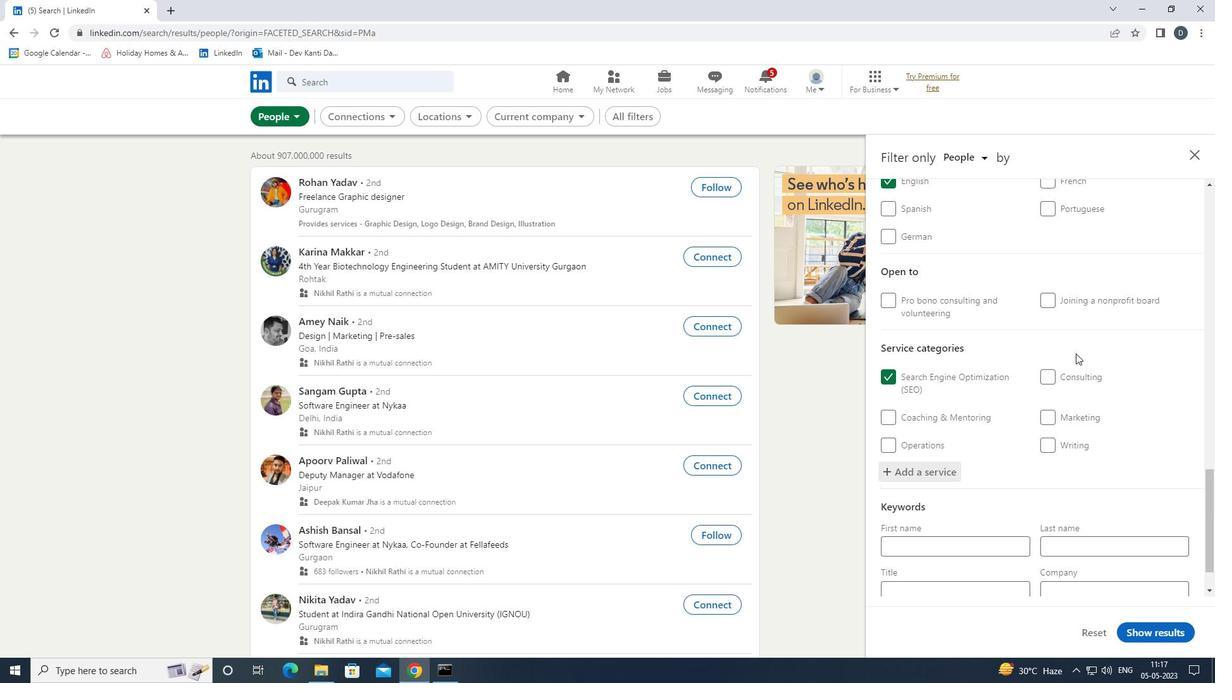 
Action: Mouse moved to (944, 541)
Screenshot: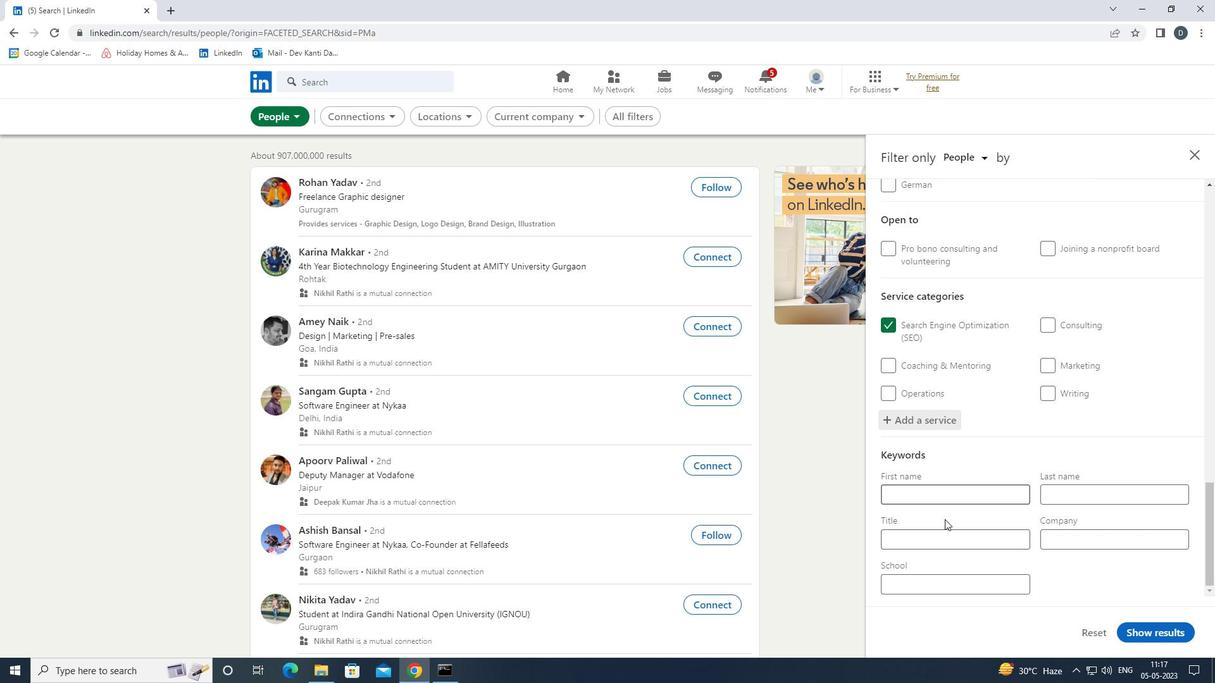 
Action: Mouse pressed left at (944, 541)
Screenshot: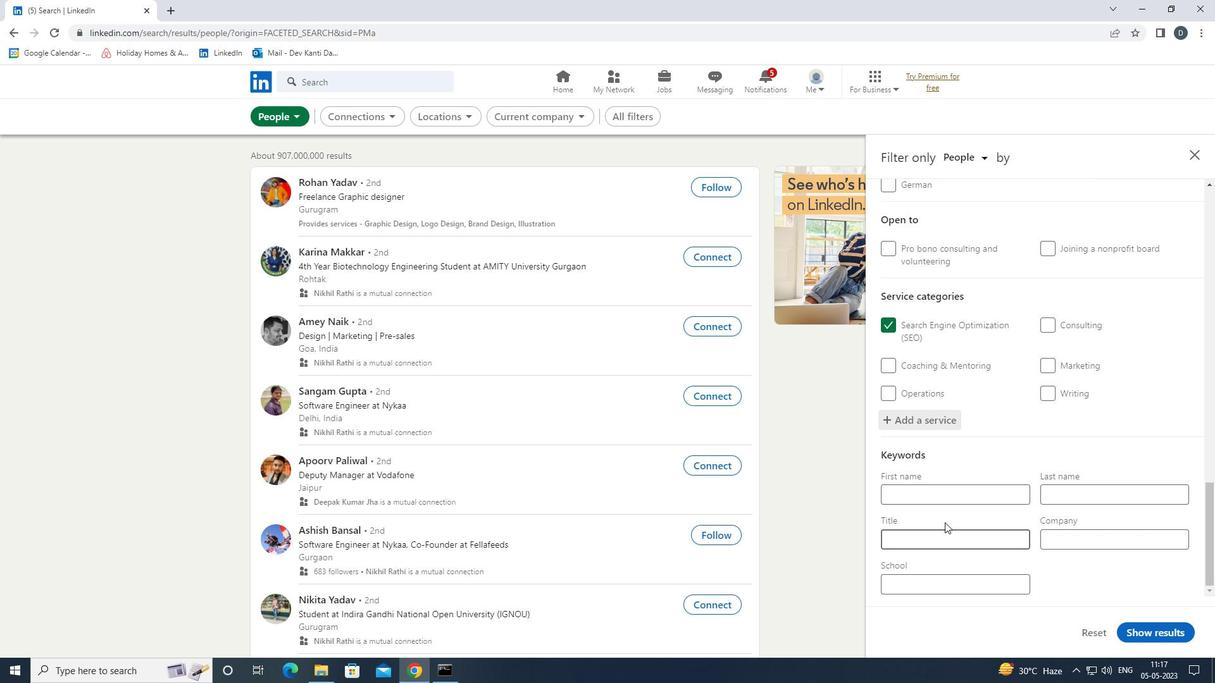 
Action: Key pressed <Key.shift>WEB<Key.space><Key.shift>DESIGNER
Screenshot: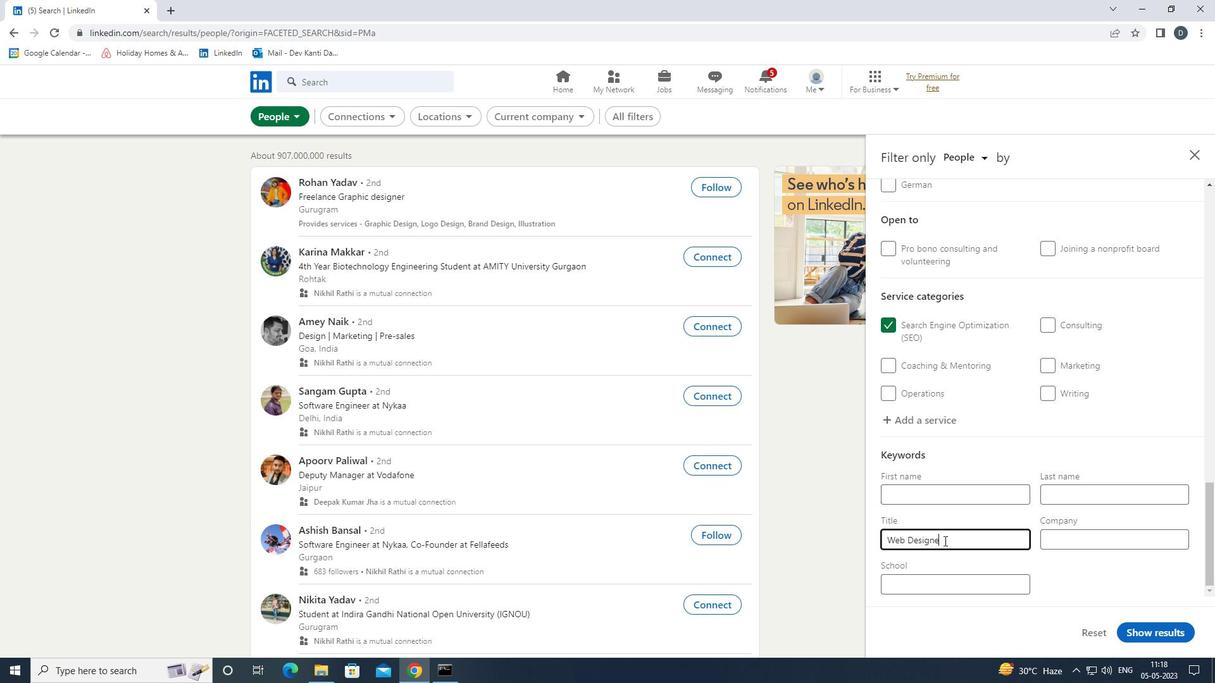 
Action: Mouse moved to (1171, 628)
Screenshot: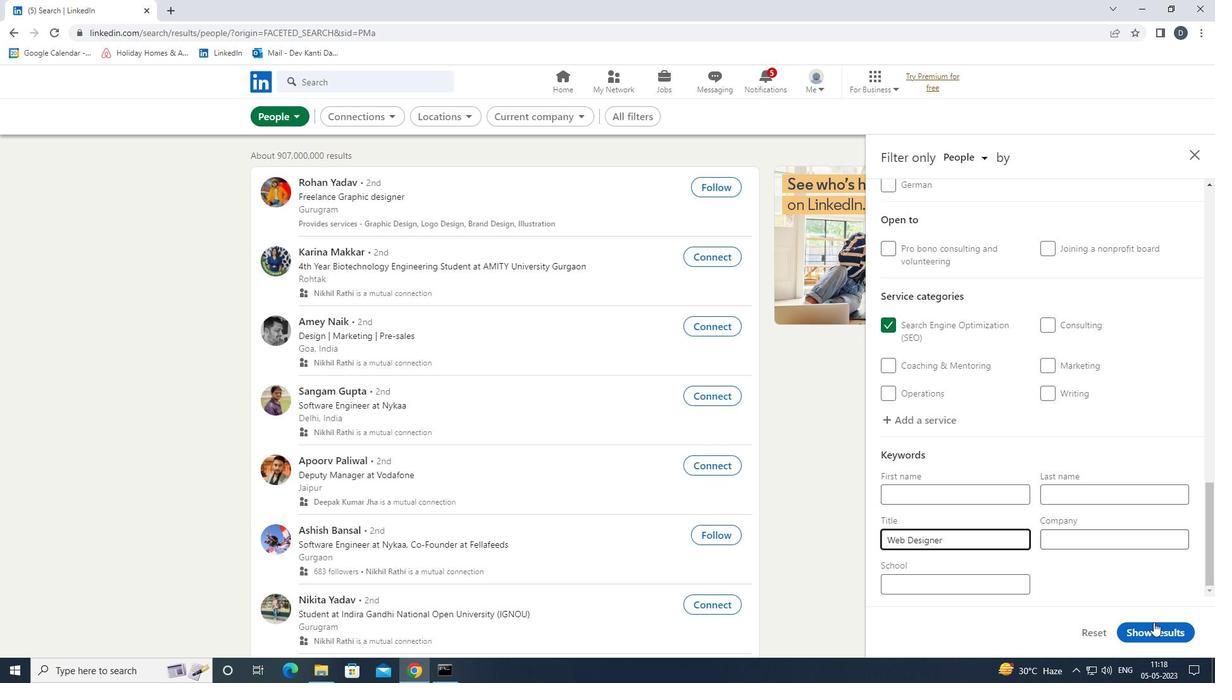 
Action: Mouse pressed left at (1171, 628)
Screenshot: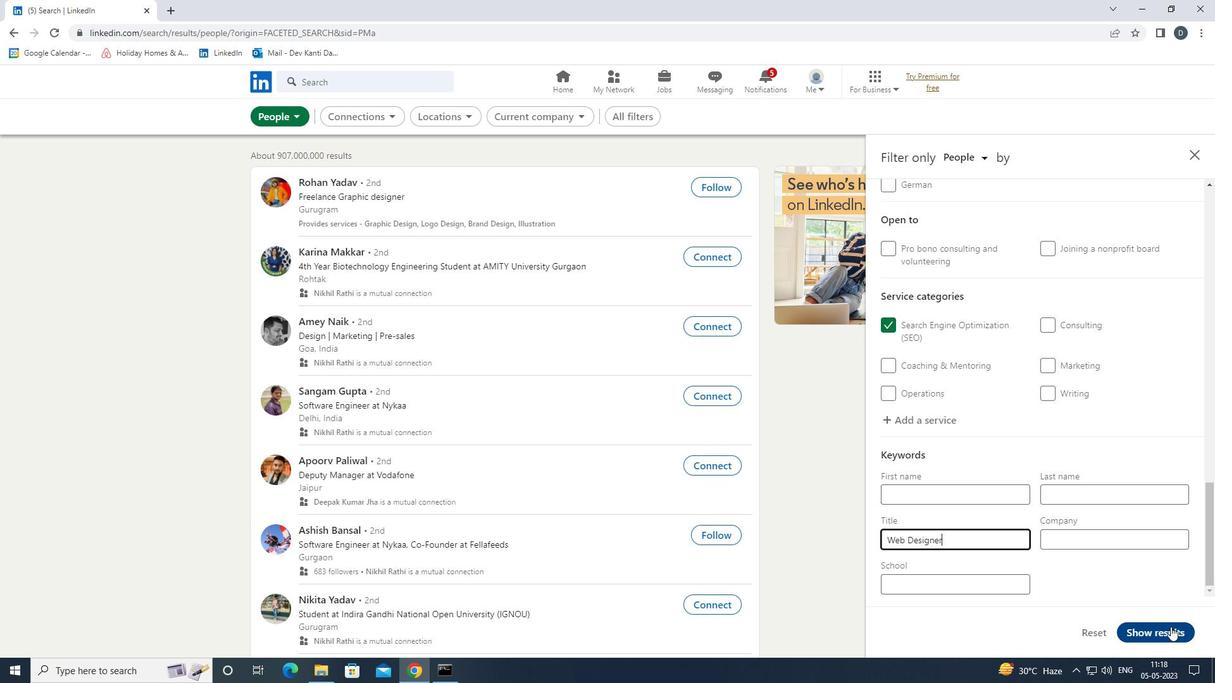 
Action: Mouse moved to (743, 281)
Screenshot: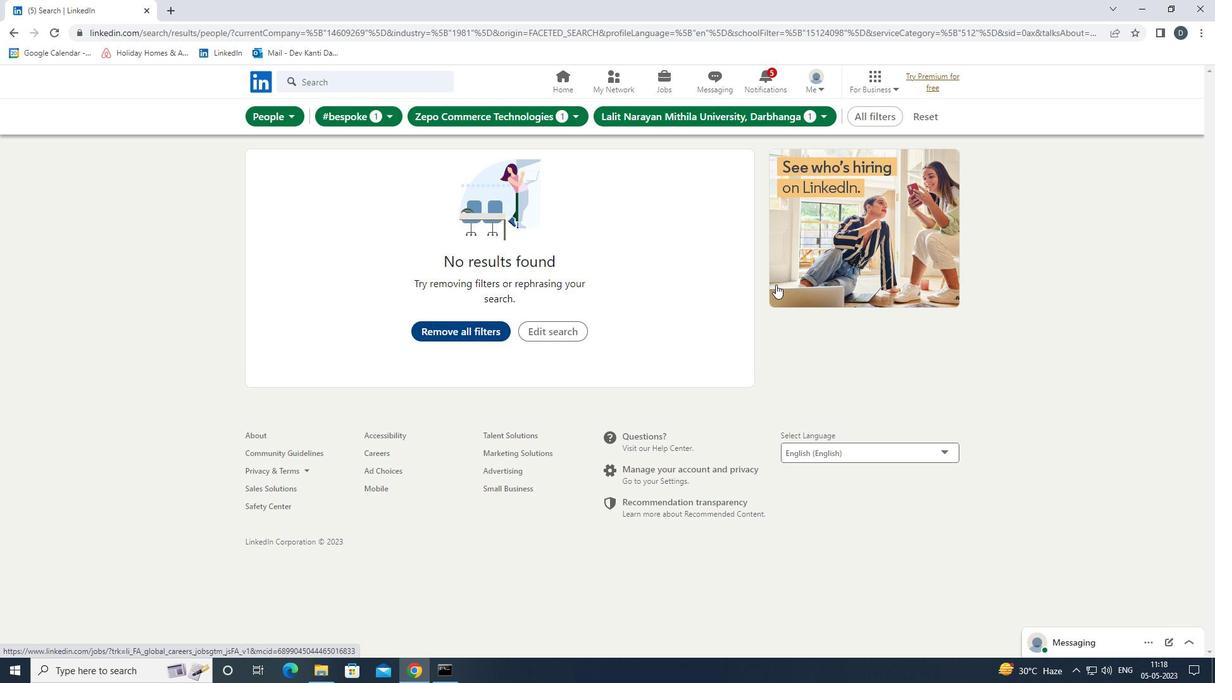 
